 Task: In the  document opinion.html. Below name insert the link: 'www.quora.com' Insert Dropdown below the link: Review Status  'Select In progress'Insert Header and write  Ramsons. Change font style to  Caveat
Action: Mouse moved to (315, 405)
Screenshot: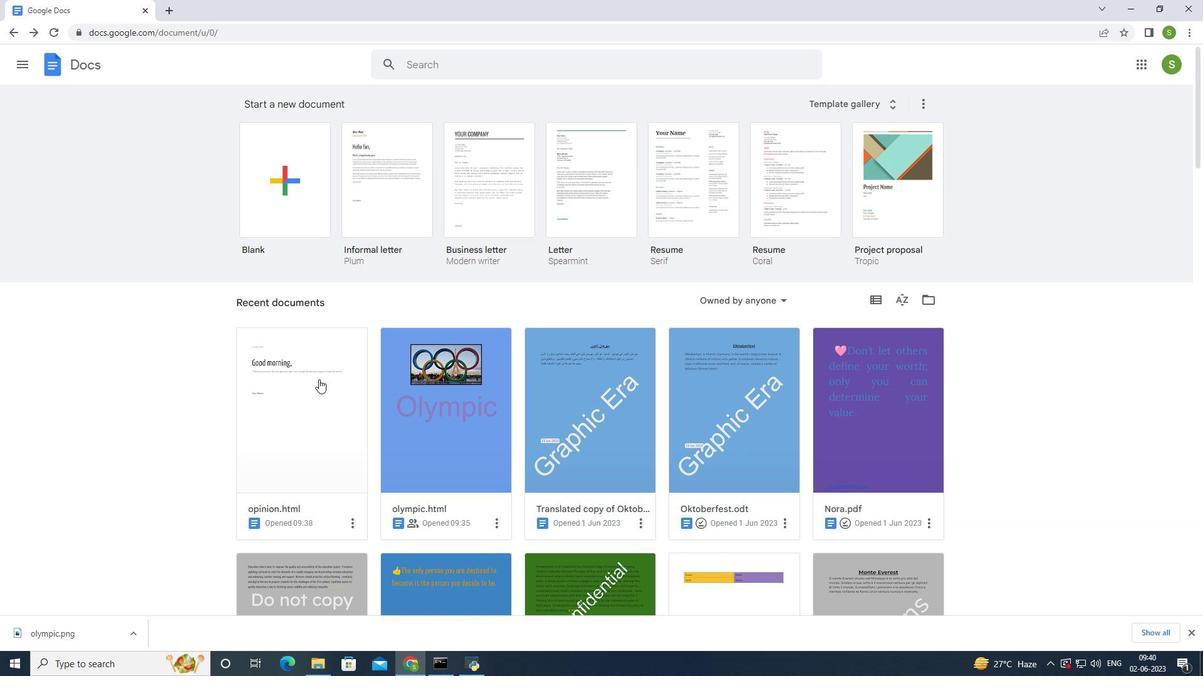 
Action: Mouse pressed left at (315, 405)
Screenshot: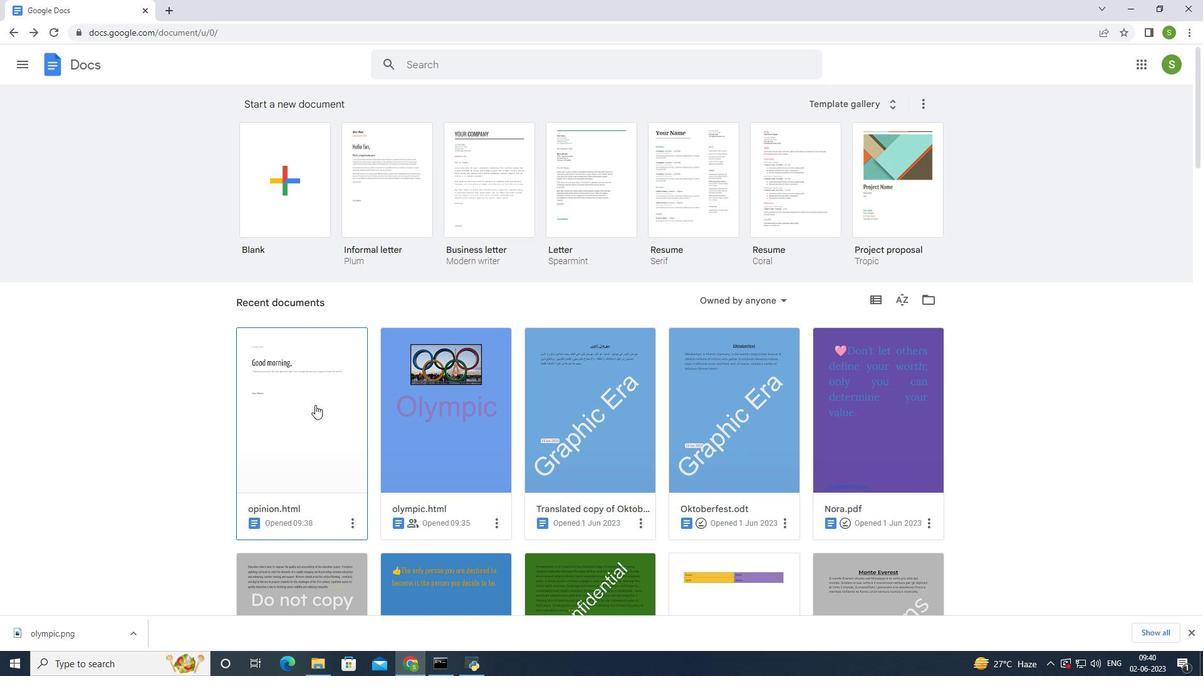 
Action: Mouse moved to (578, 330)
Screenshot: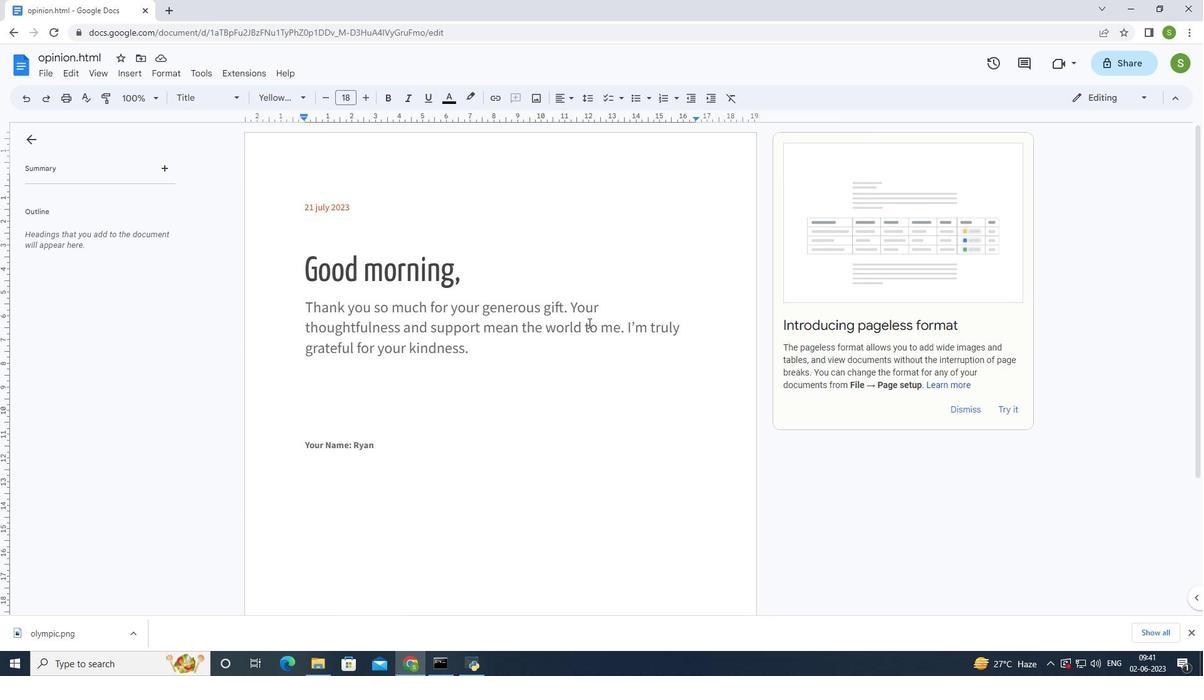 
Action: Mouse scrolled (578, 330) with delta (0, 0)
Screenshot: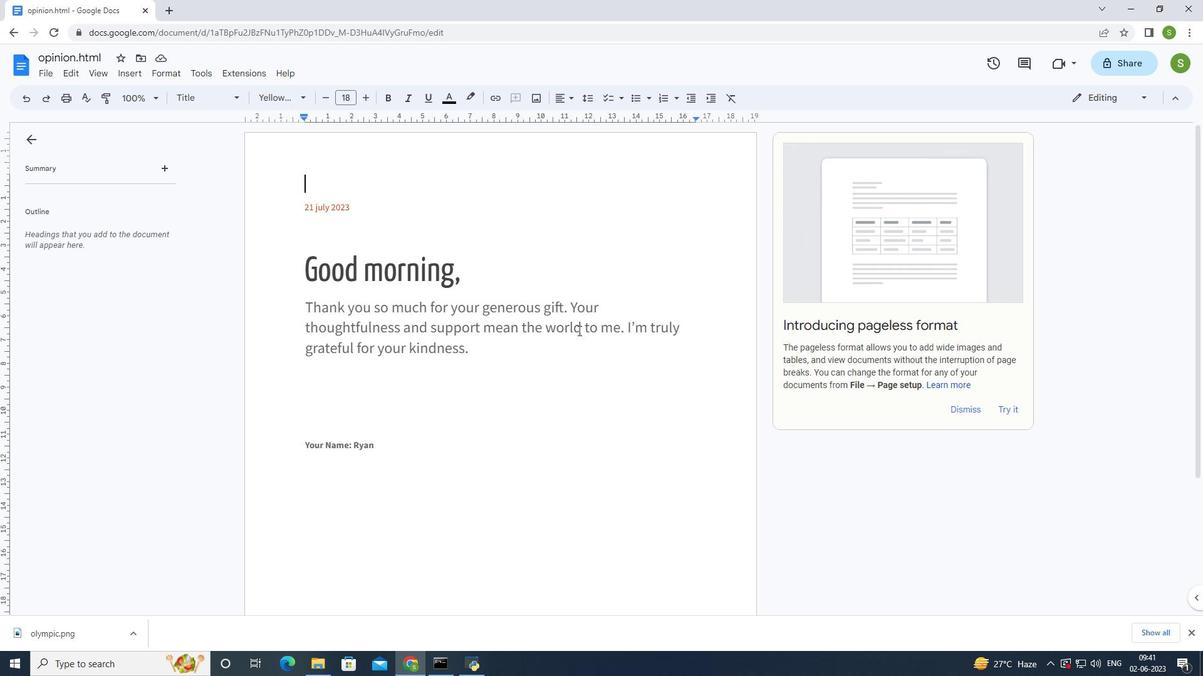 
Action: Mouse scrolled (578, 330) with delta (0, 0)
Screenshot: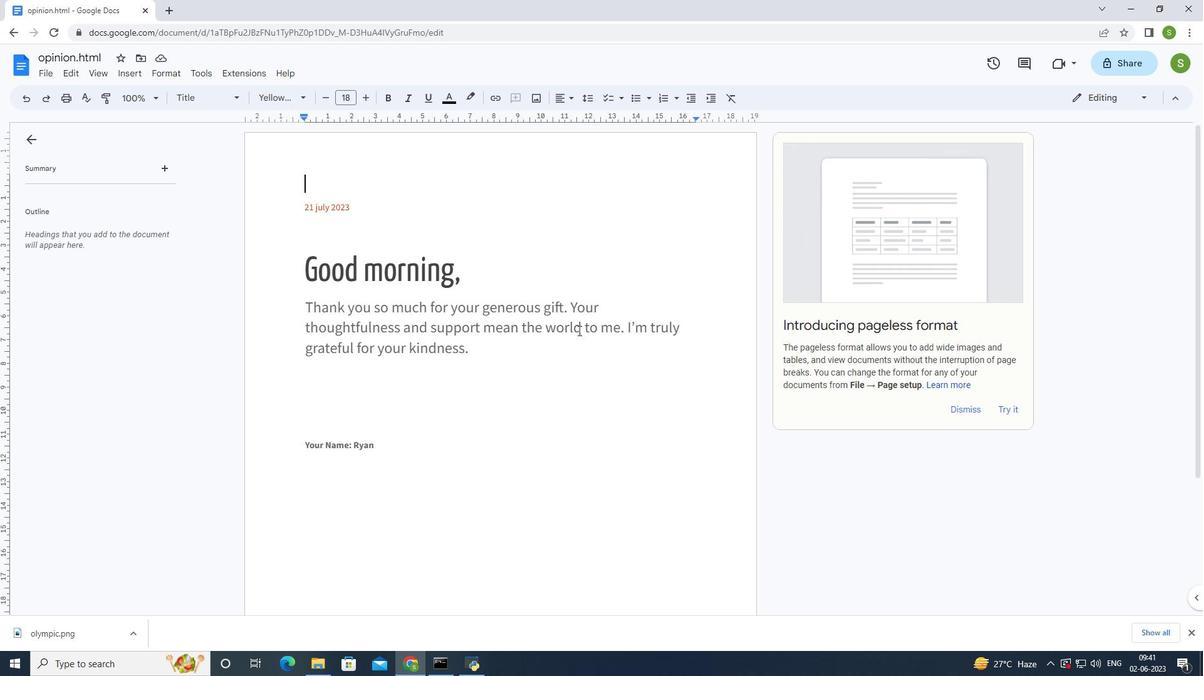 
Action: Mouse moved to (575, 332)
Screenshot: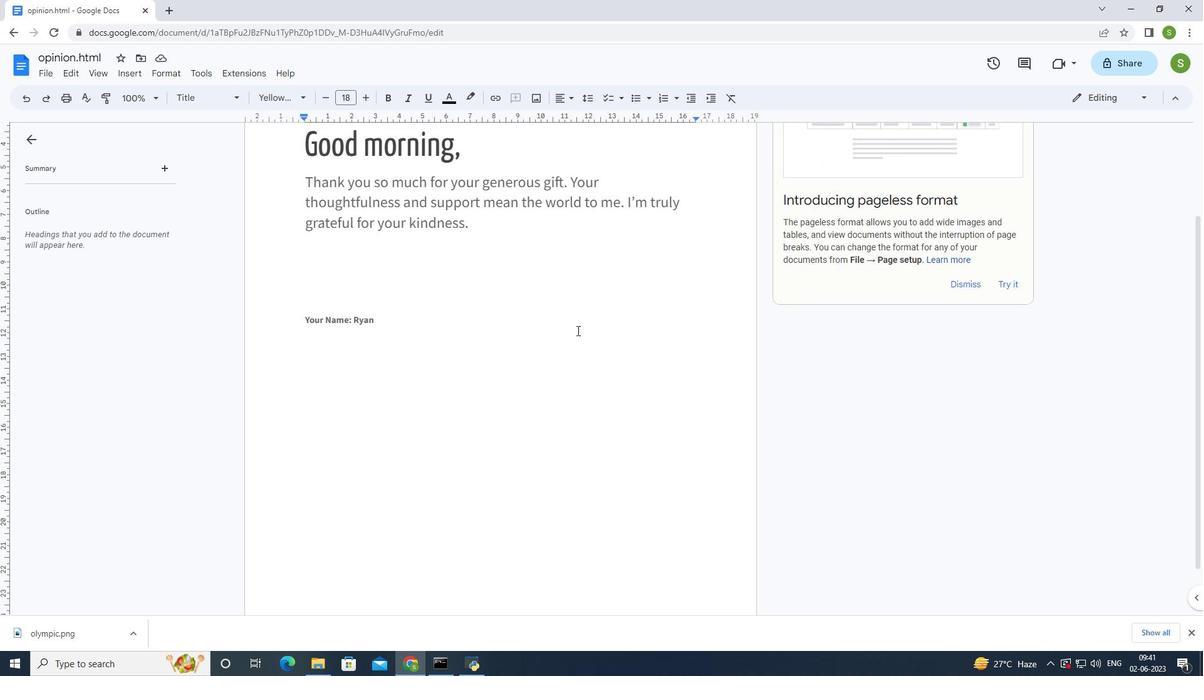 
Action: Mouse scrolled (575, 332) with delta (0, 0)
Screenshot: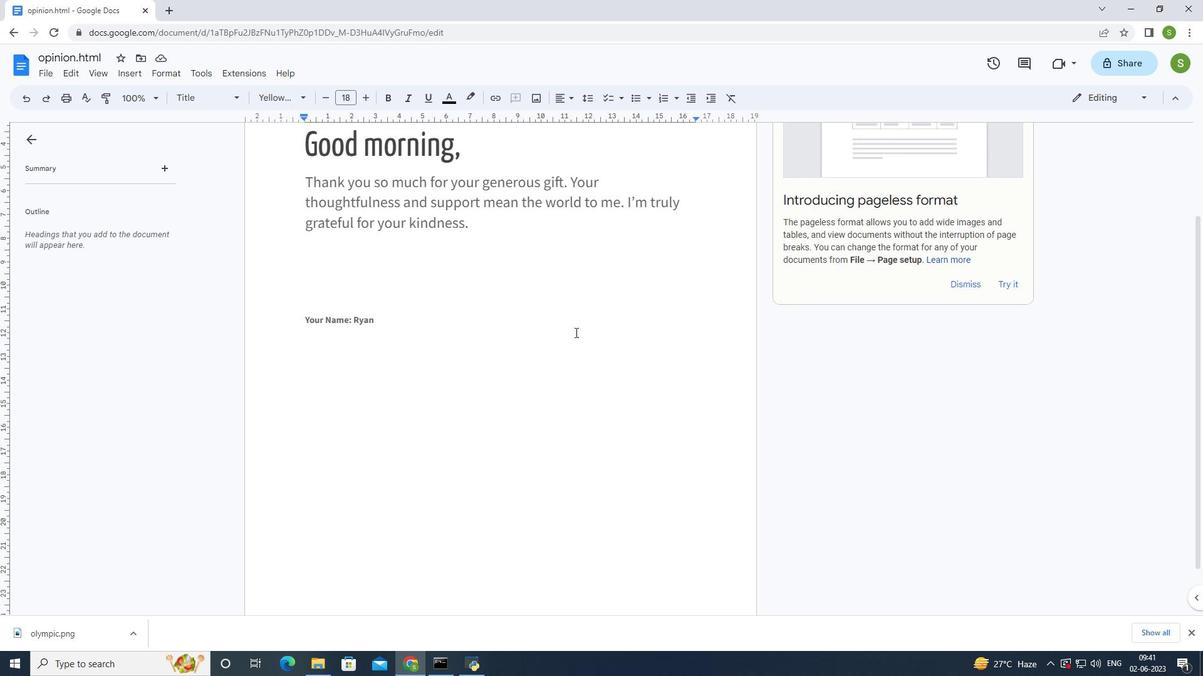 
Action: Mouse moved to (575, 332)
Screenshot: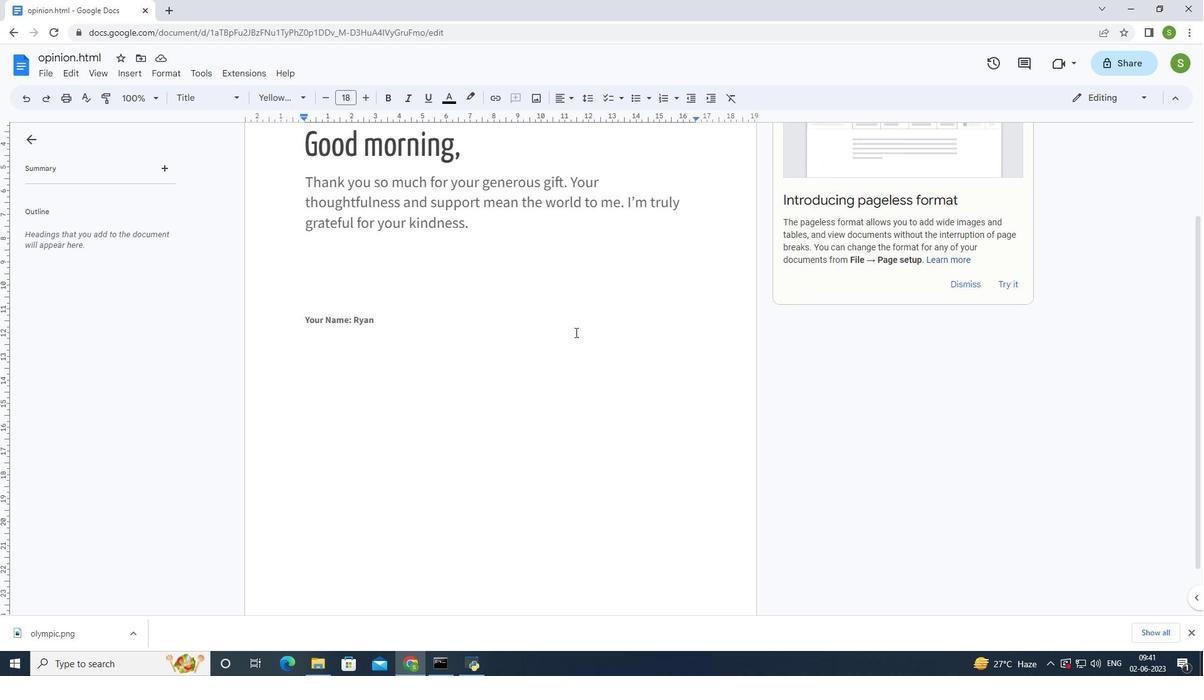 
Action: Mouse scrolled (575, 332) with delta (0, 0)
Screenshot: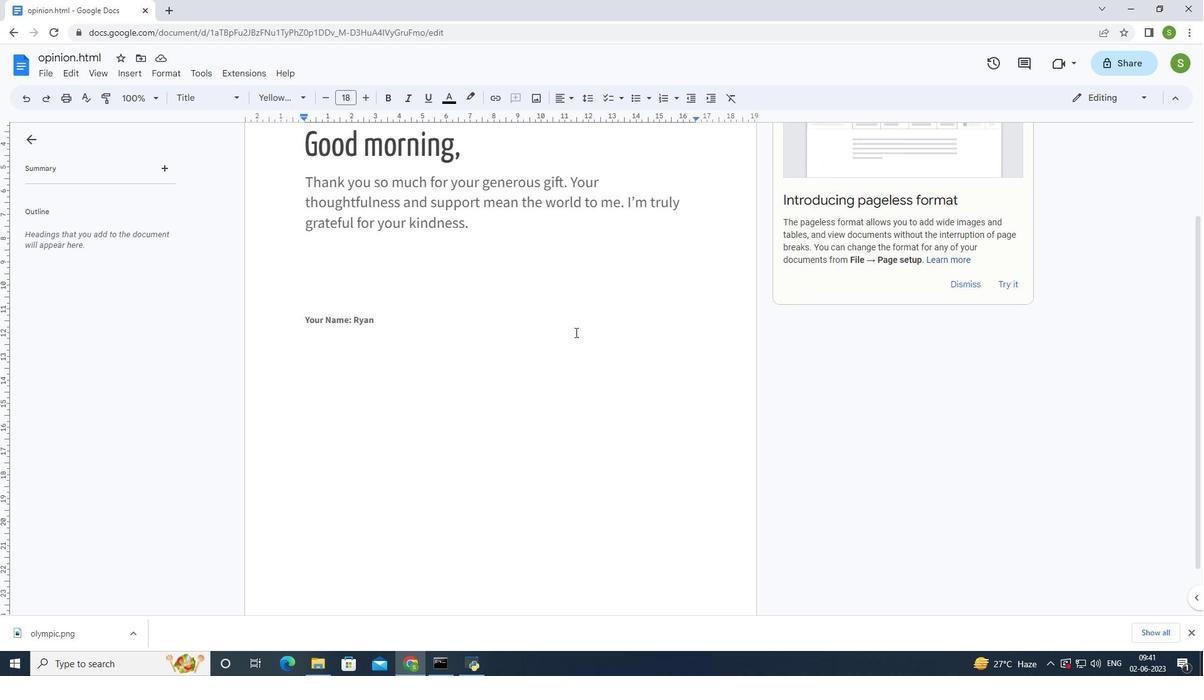 
Action: Mouse scrolled (575, 332) with delta (0, 0)
Screenshot: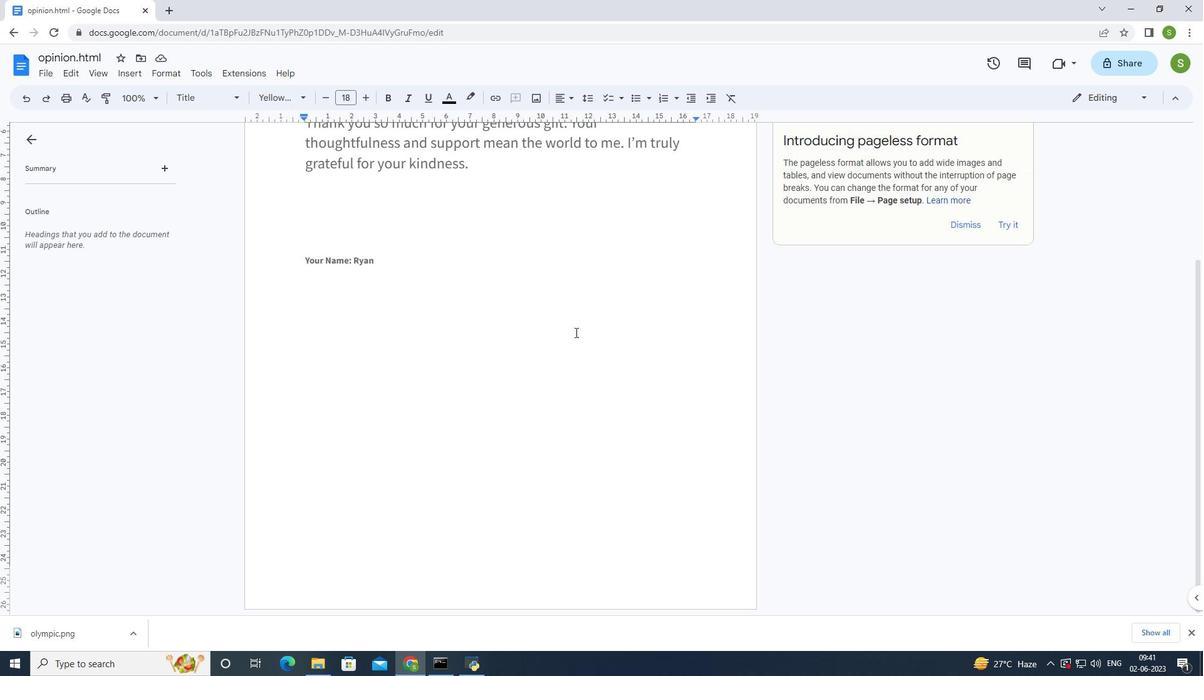 
Action: Mouse moved to (575, 332)
Screenshot: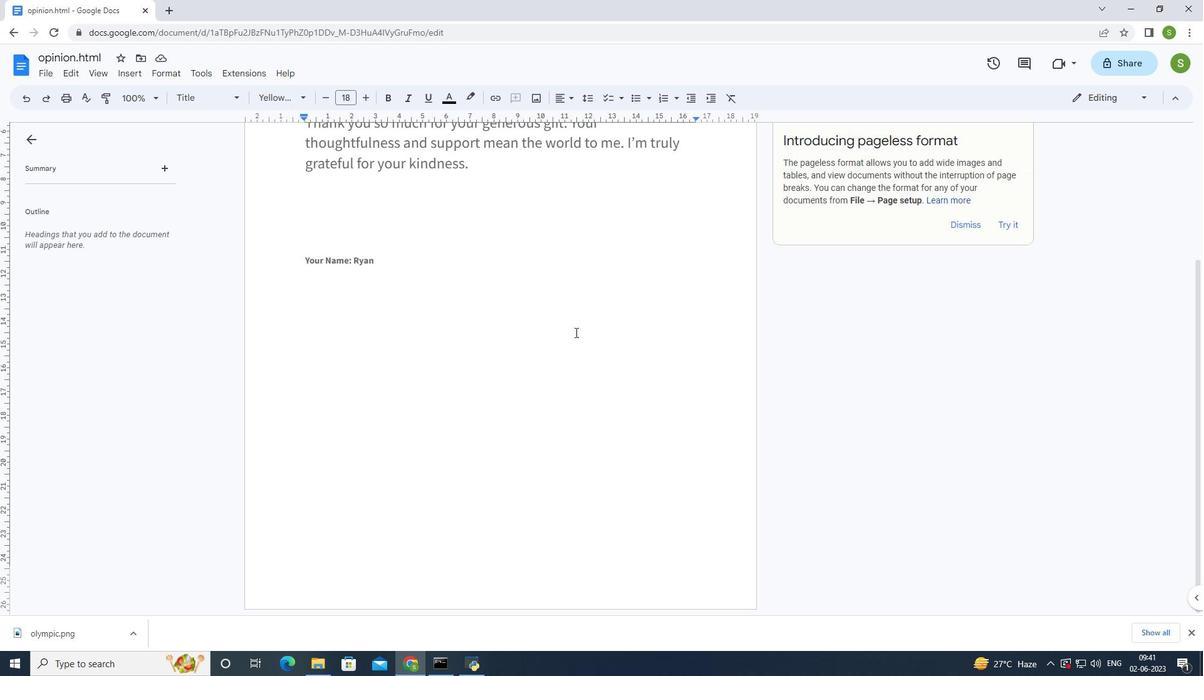 
Action: Mouse scrolled (575, 332) with delta (0, 0)
Screenshot: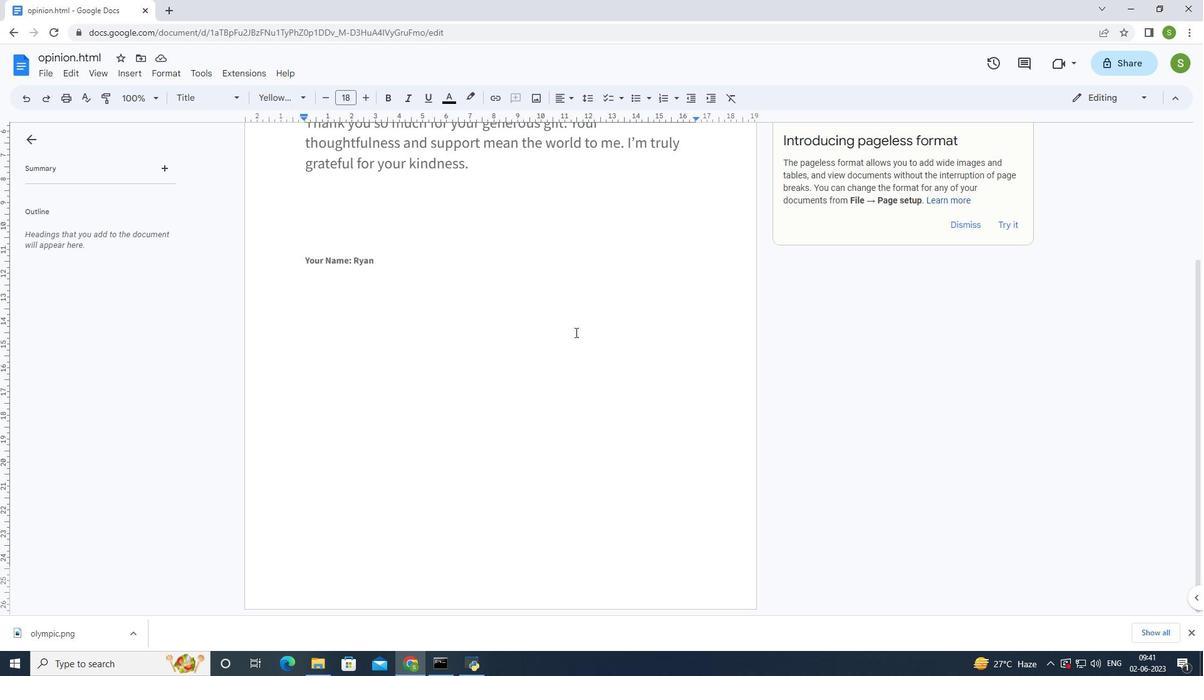 
Action: Mouse scrolled (575, 332) with delta (0, 0)
Screenshot: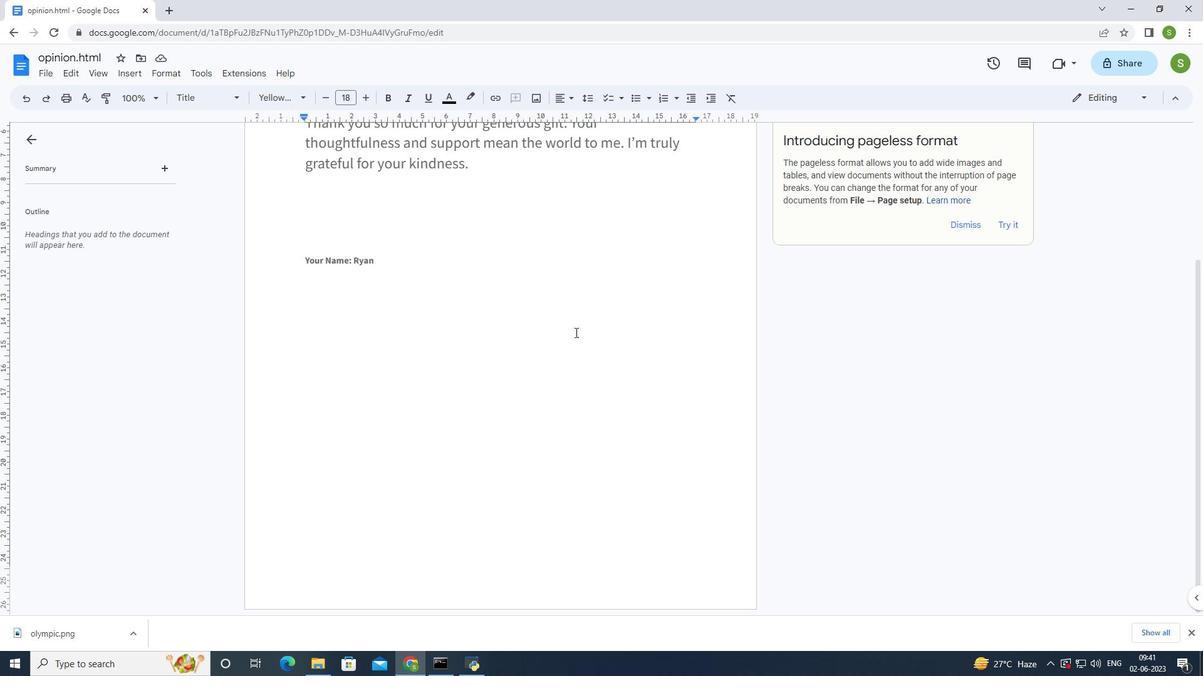 
Action: Mouse scrolled (575, 332) with delta (0, 0)
Screenshot: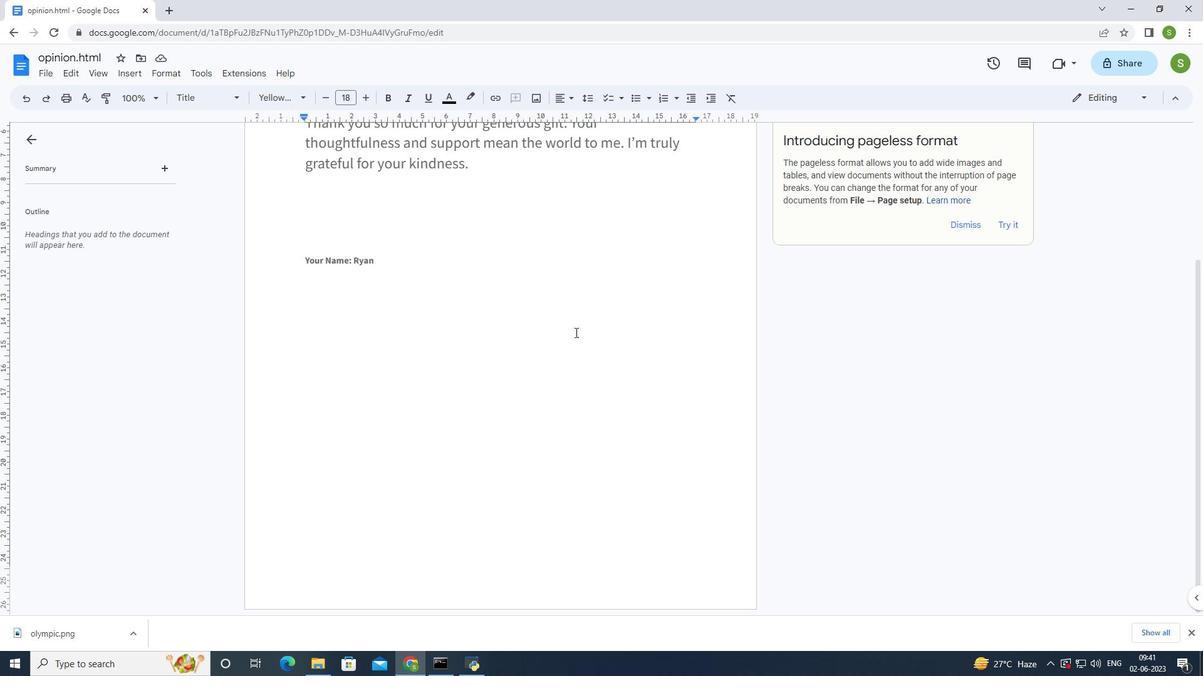 
Action: Mouse moved to (401, 252)
Screenshot: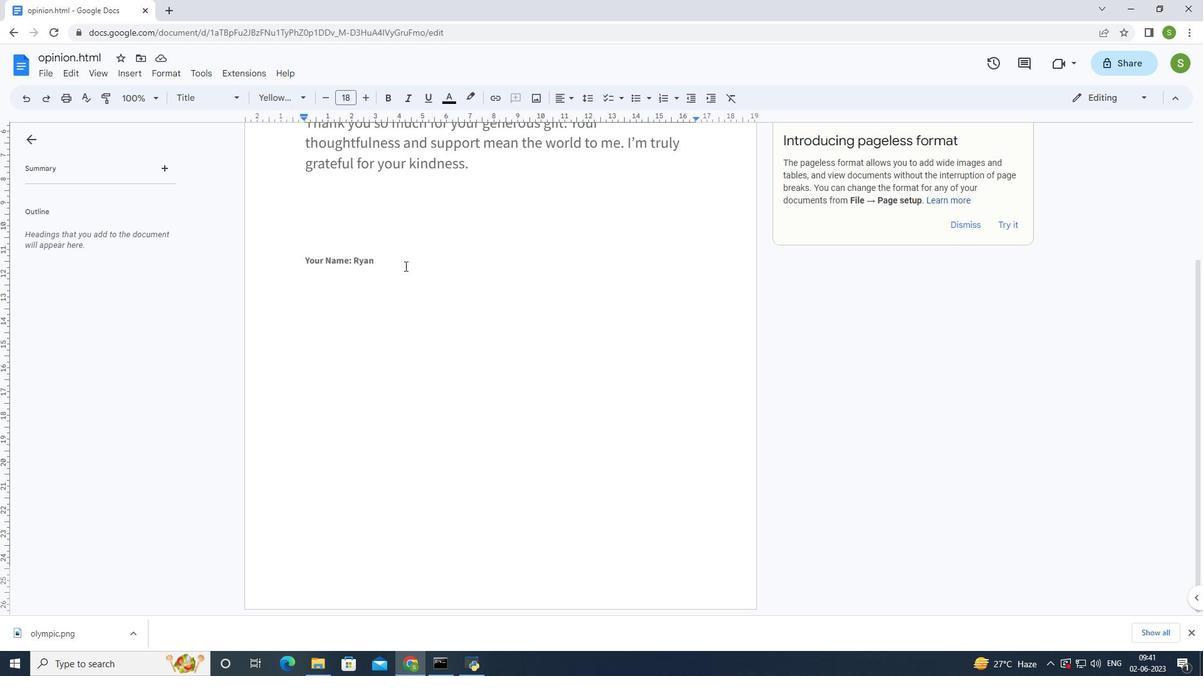 
Action: Mouse pressed left at (401, 252)
Screenshot: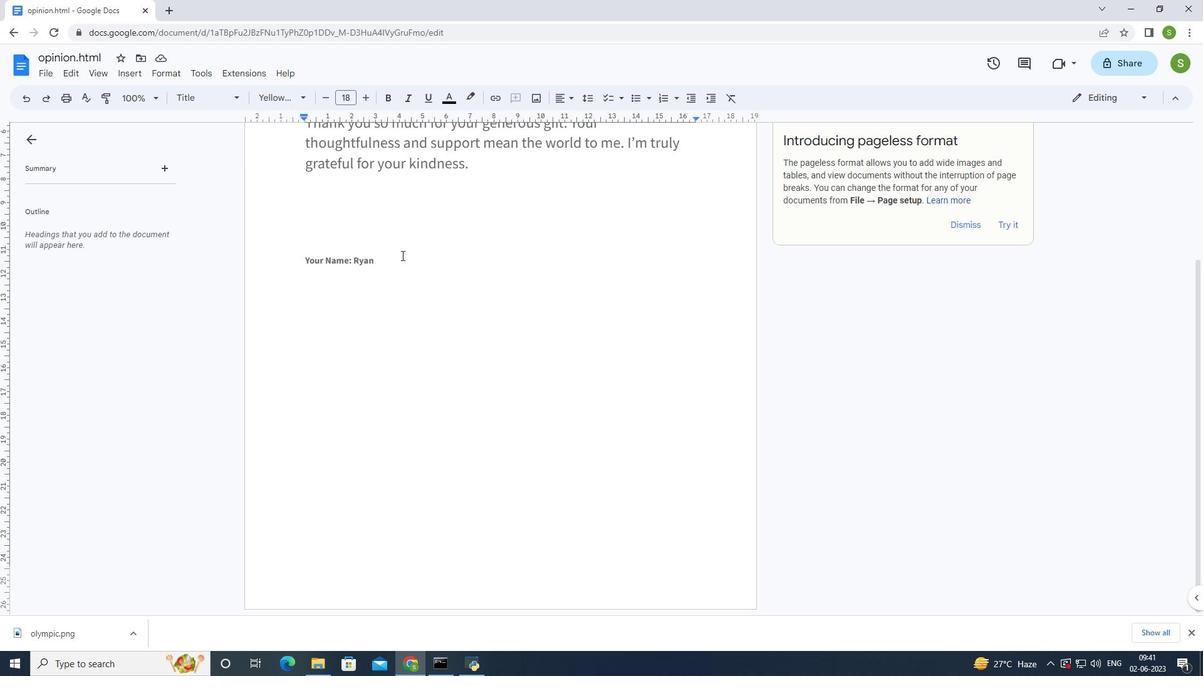 
Action: Mouse moved to (422, 269)
Screenshot: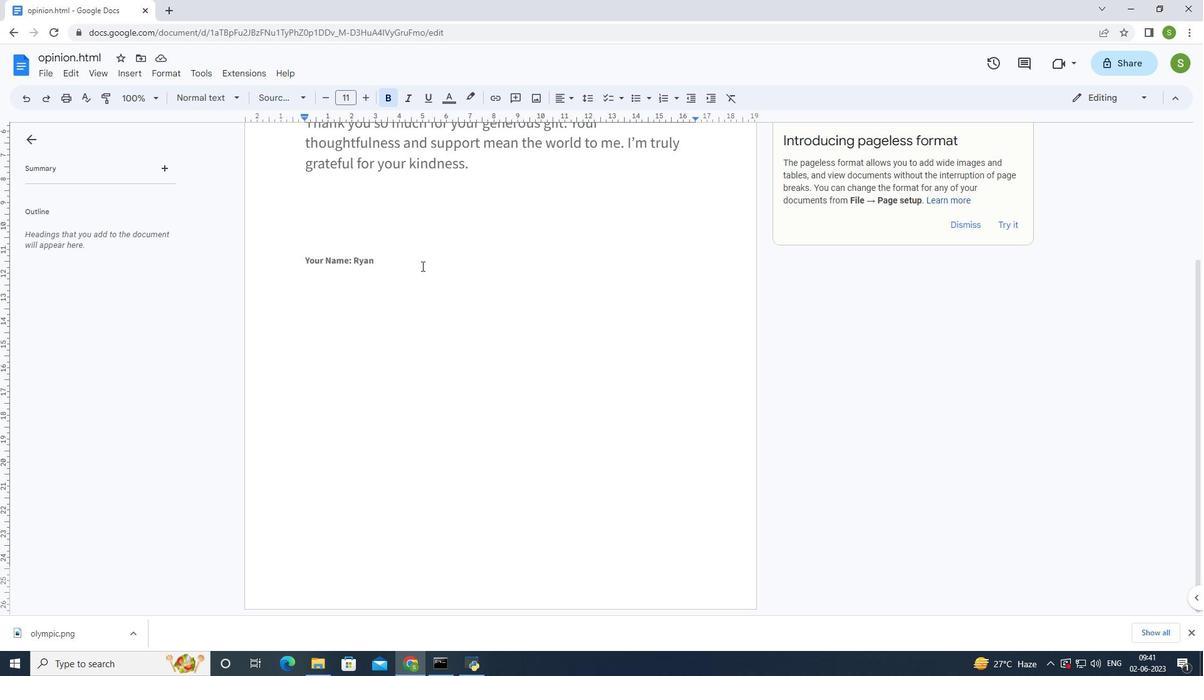 
Action: Key pressed <Key.enter>
Screenshot: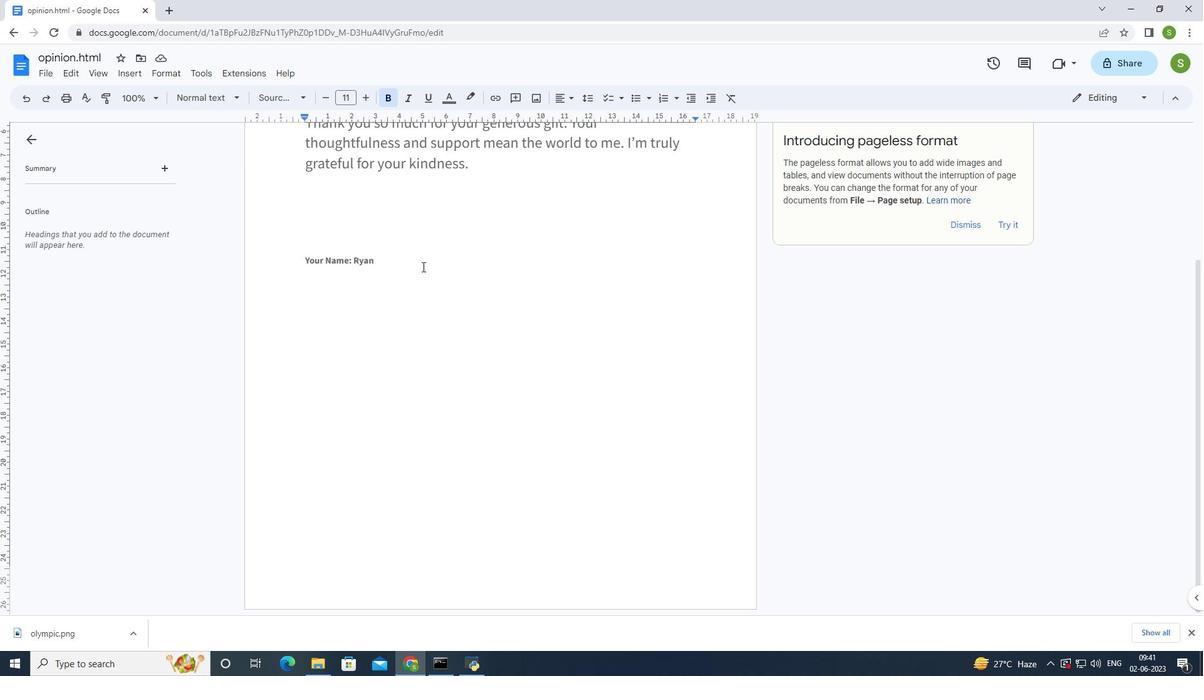 
Action: Mouse moved to (490, 92)
Screenshot: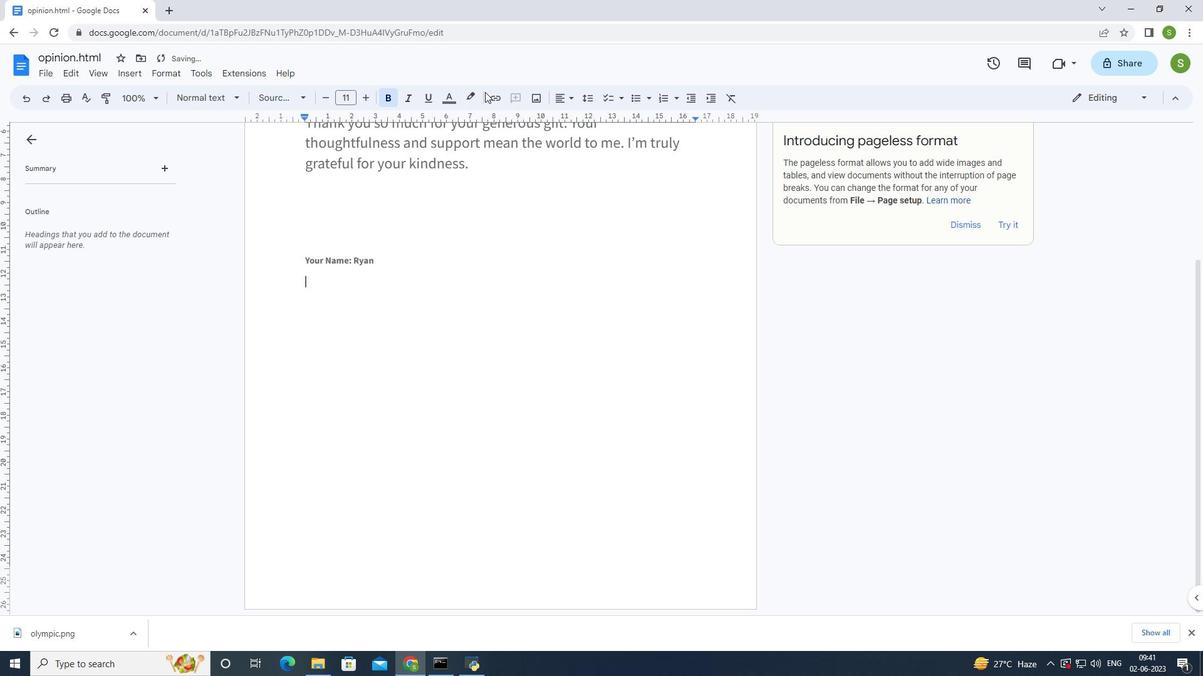 
Action: Mouse pressed left at (490, 92)
Screenshot: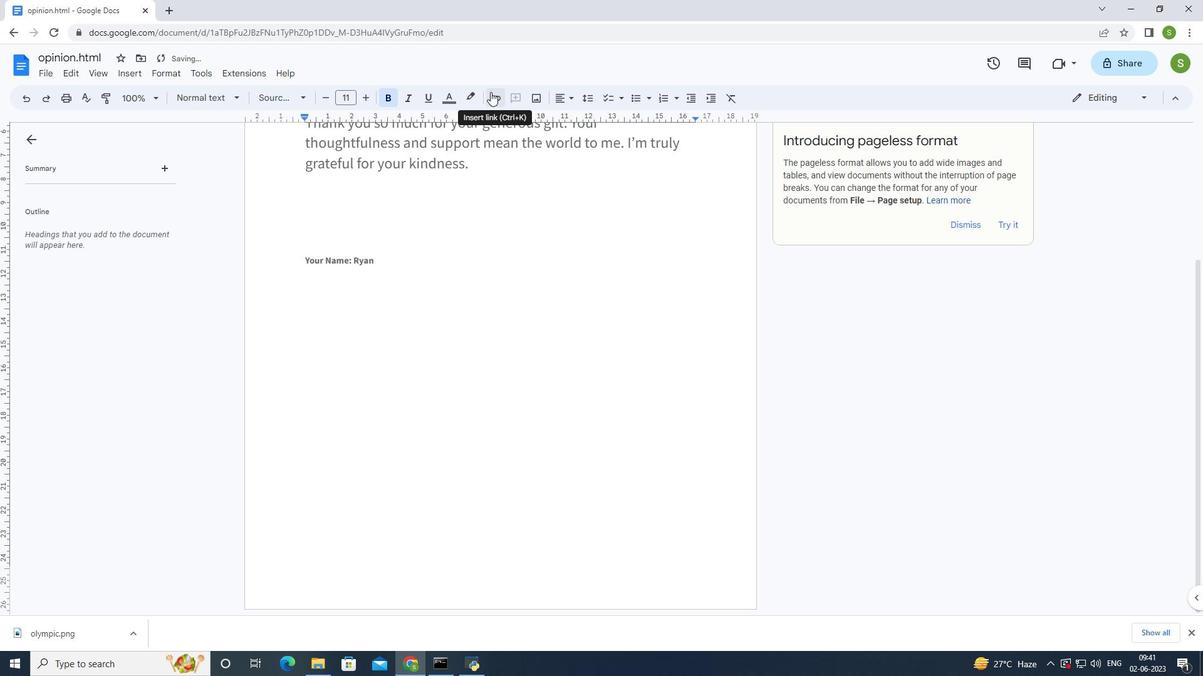 
Action: Mouse moved to (394, 339)
Screenshot: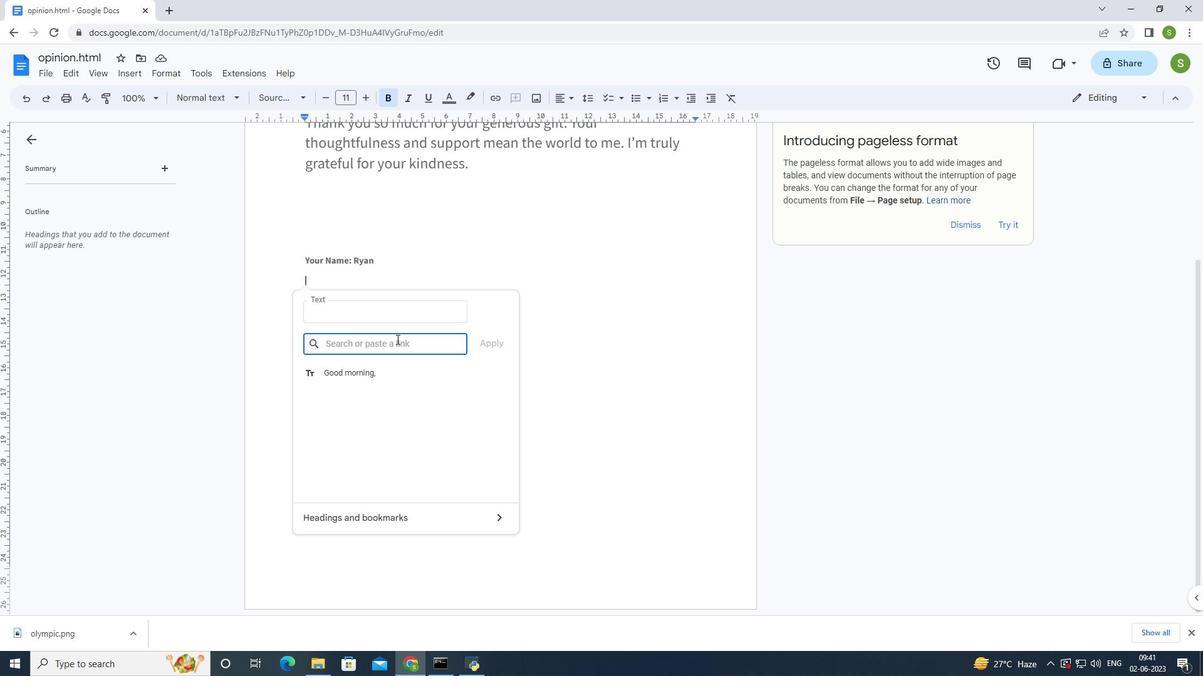 
Action: Key pressed www
Screenshot: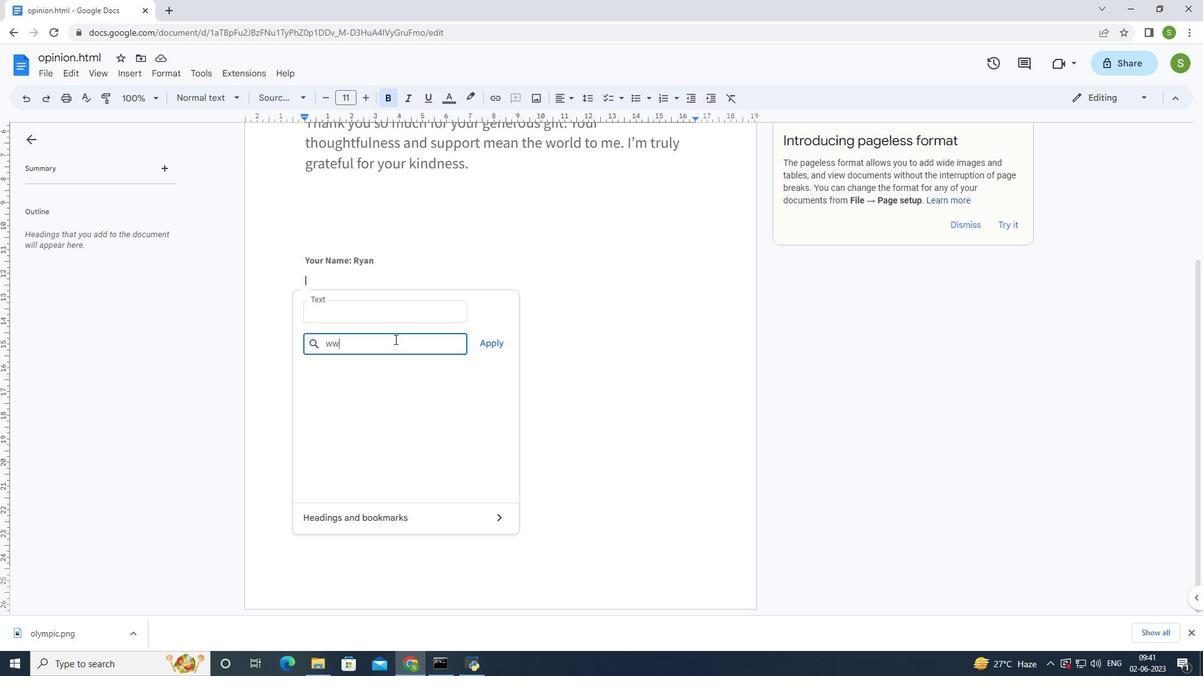 
Action: Mouse moved to (394, 334)
Screenshot: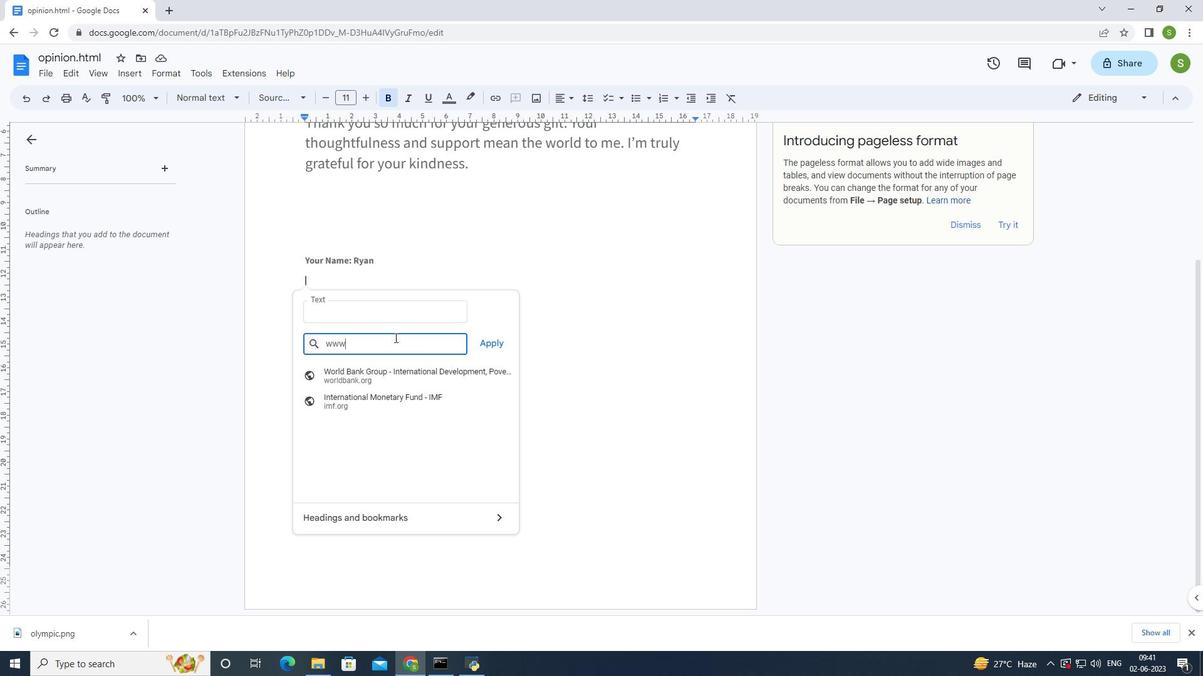 
Action: Key pressed .
Screenshot: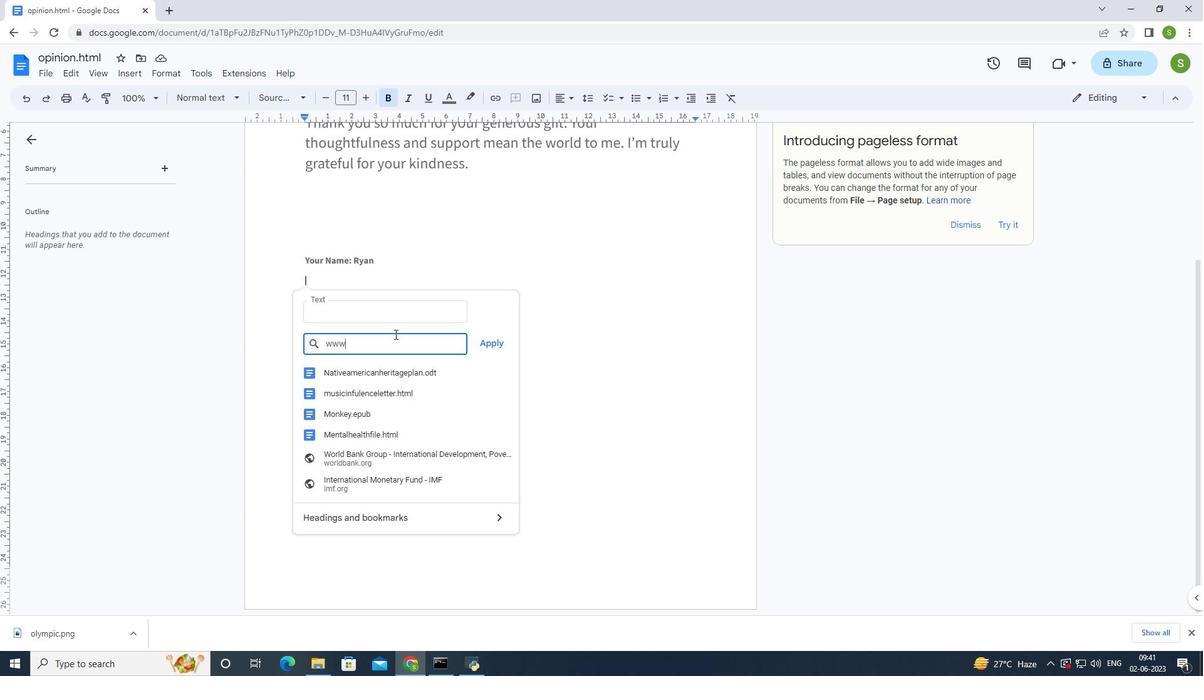 
Action: Mouse moved to (394, 330)
Screenshot: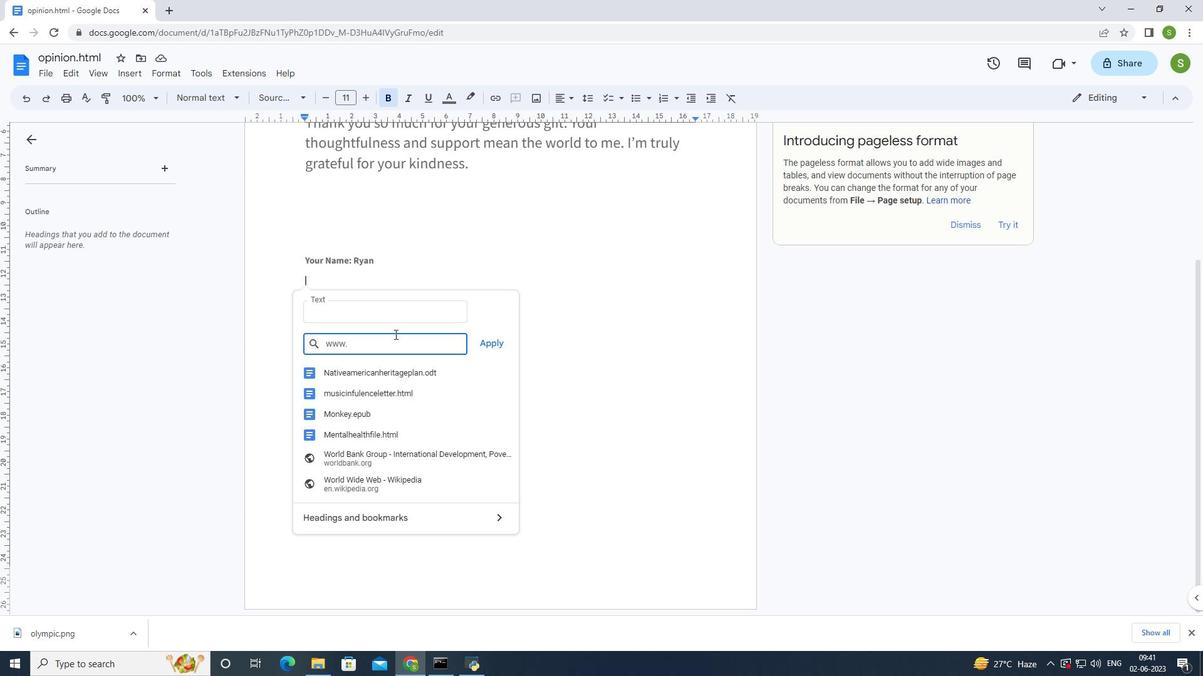 
Action: Key pressed q
Screenshot: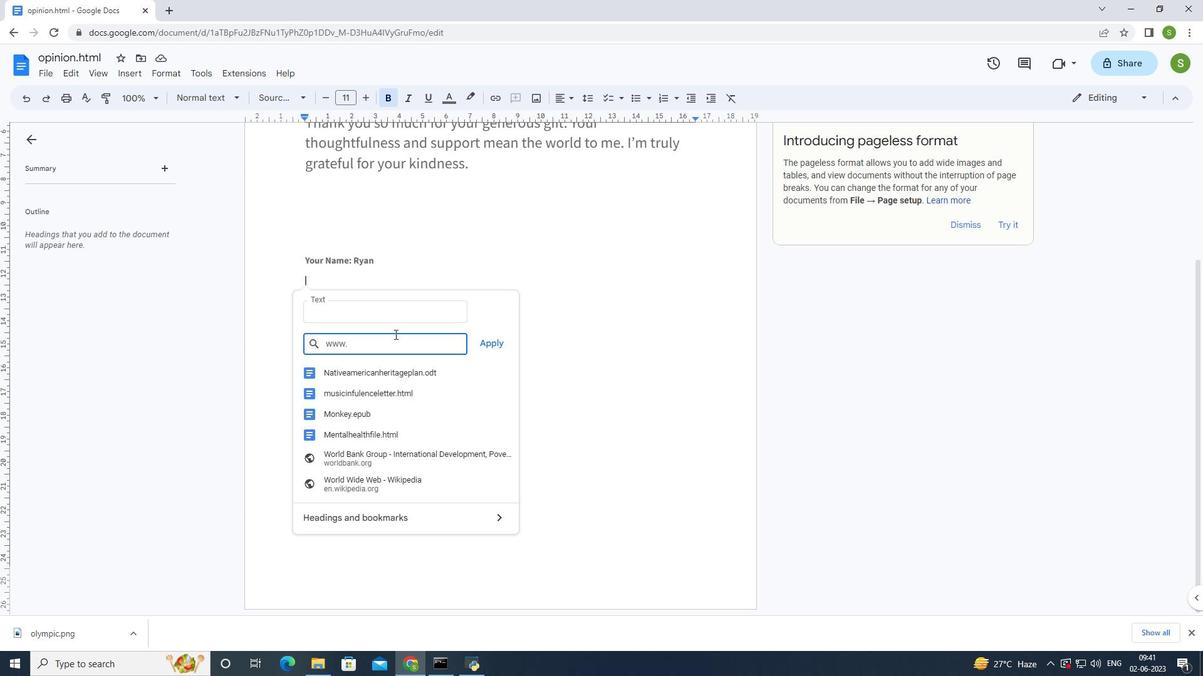 
Action: Mouse moved to (435, 307)
Screenshot: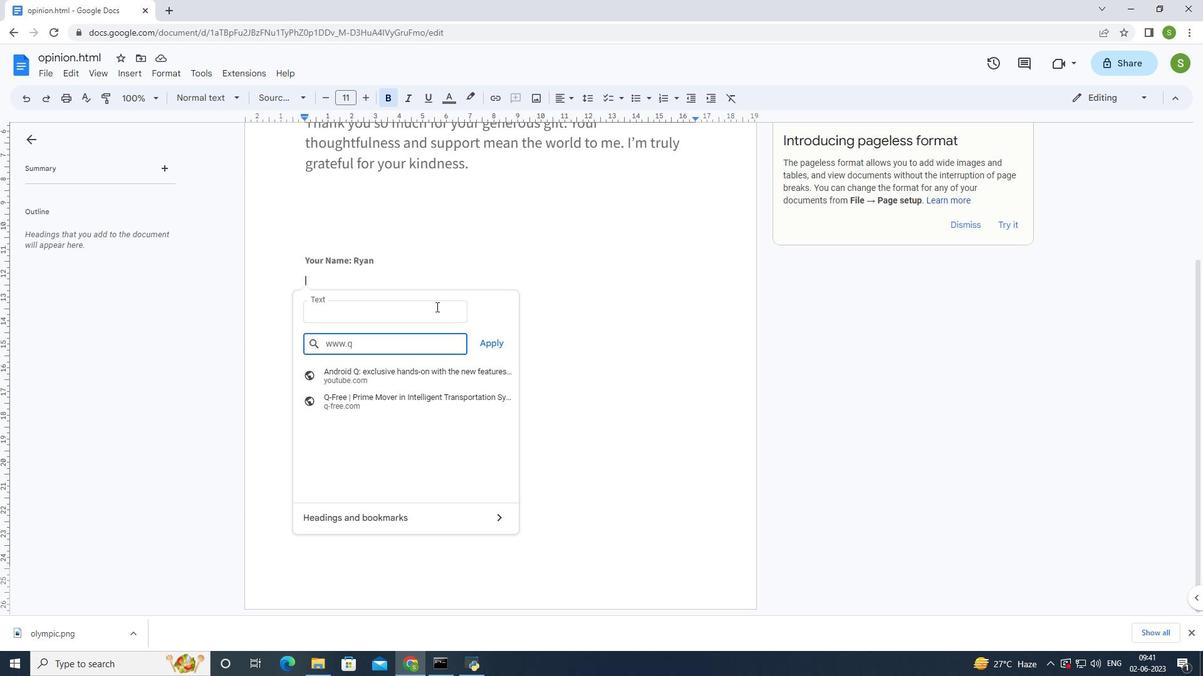 
Action: Key pressed u
Screenshot: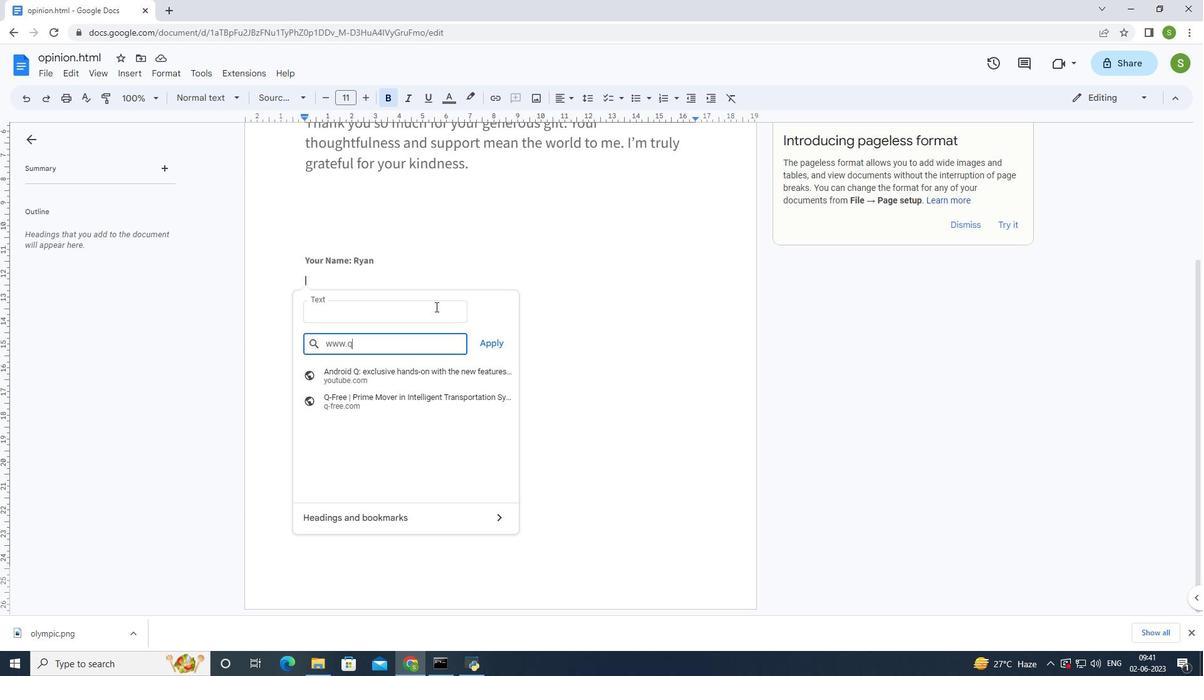 
Action: Mouse moved to (432, 312)
Screenshot: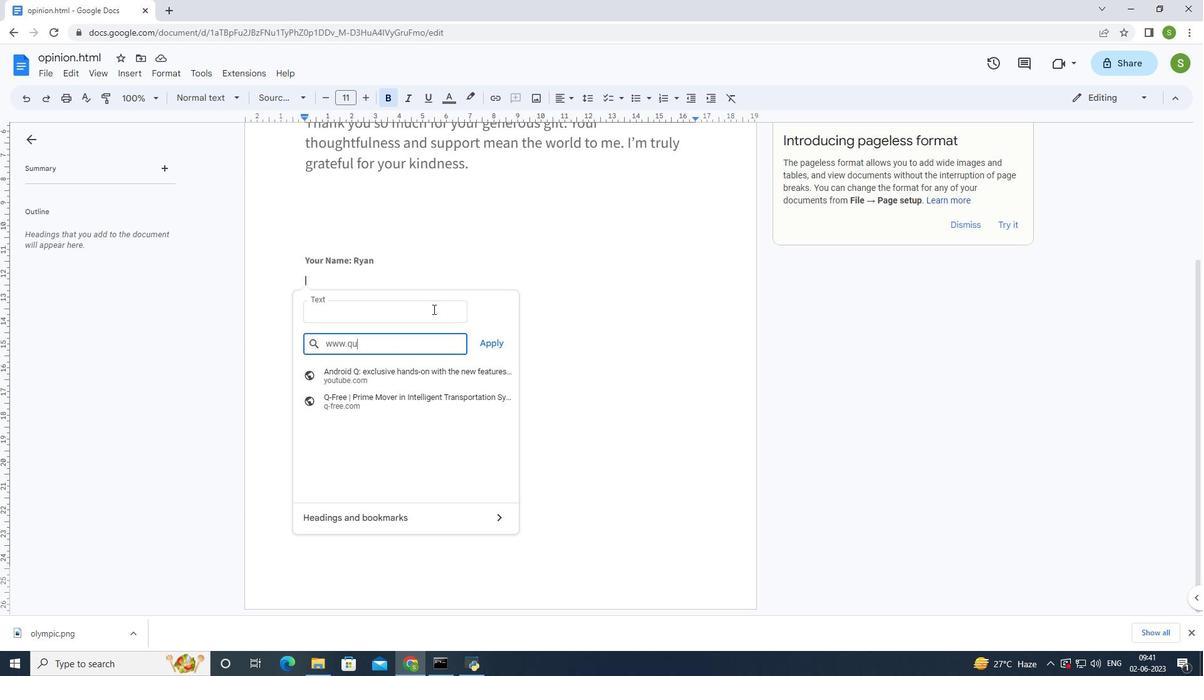 
Action: Key pressed o
Screenshot: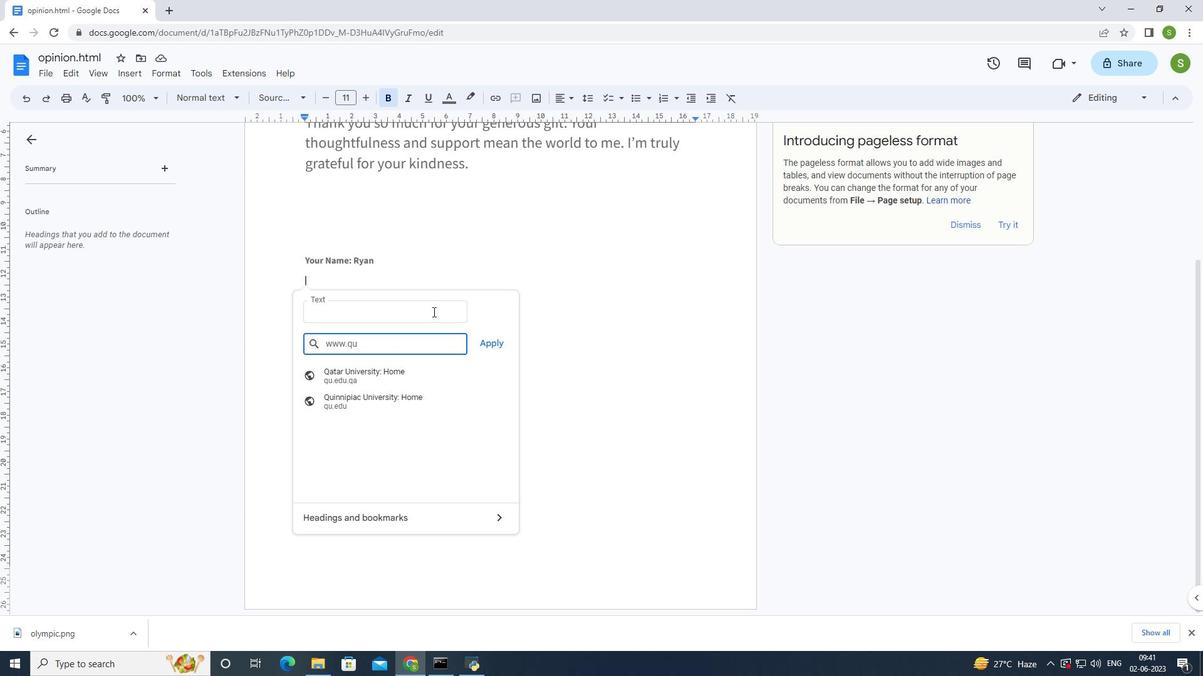 
Action: Mouse moved to (430, 313)
Screenshot: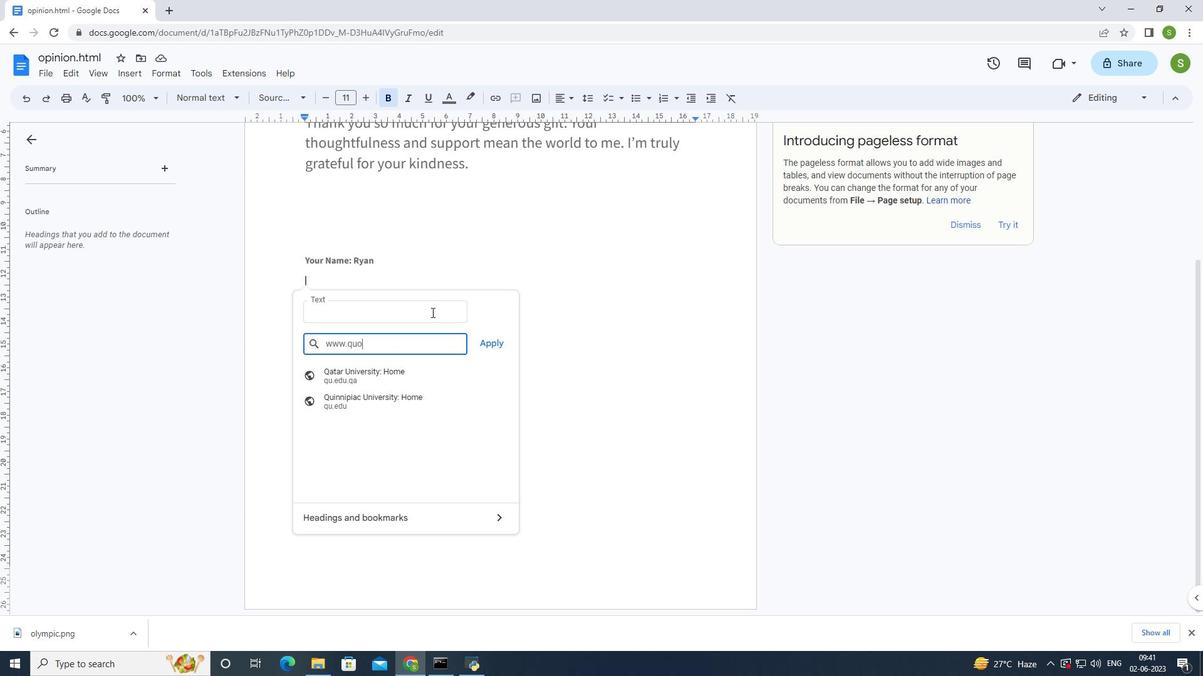 
Action: Key pressed ra
Screenshot: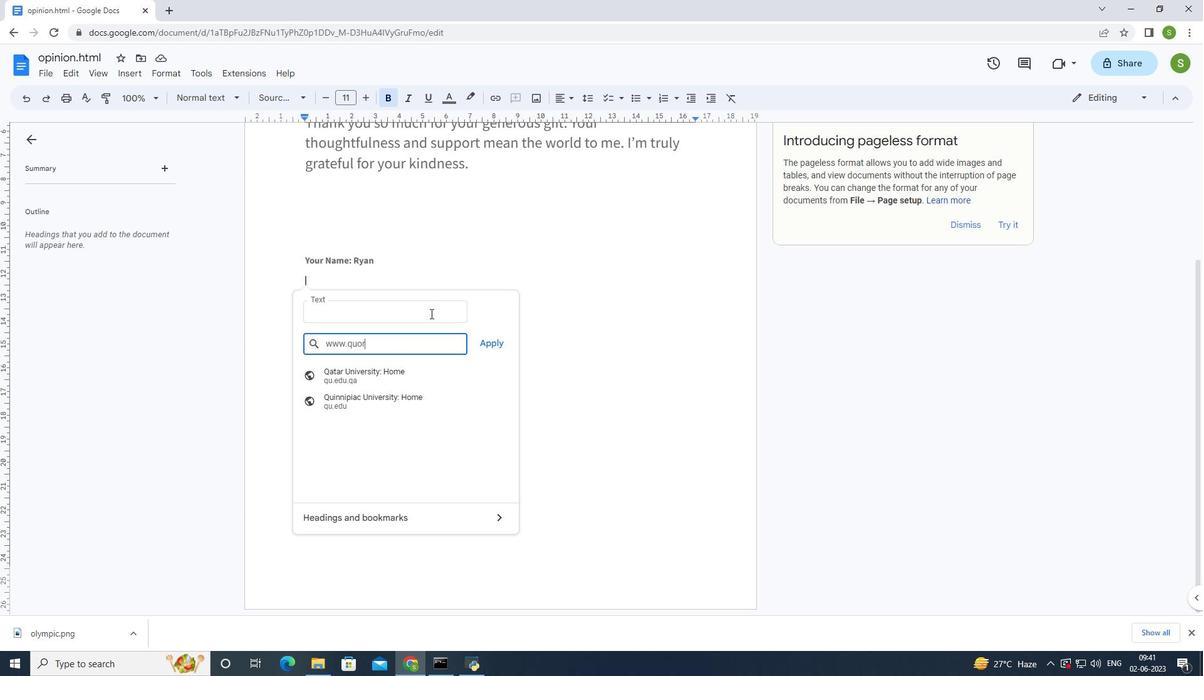 
Action: Mouse moved to (429, 311)
Screenshot: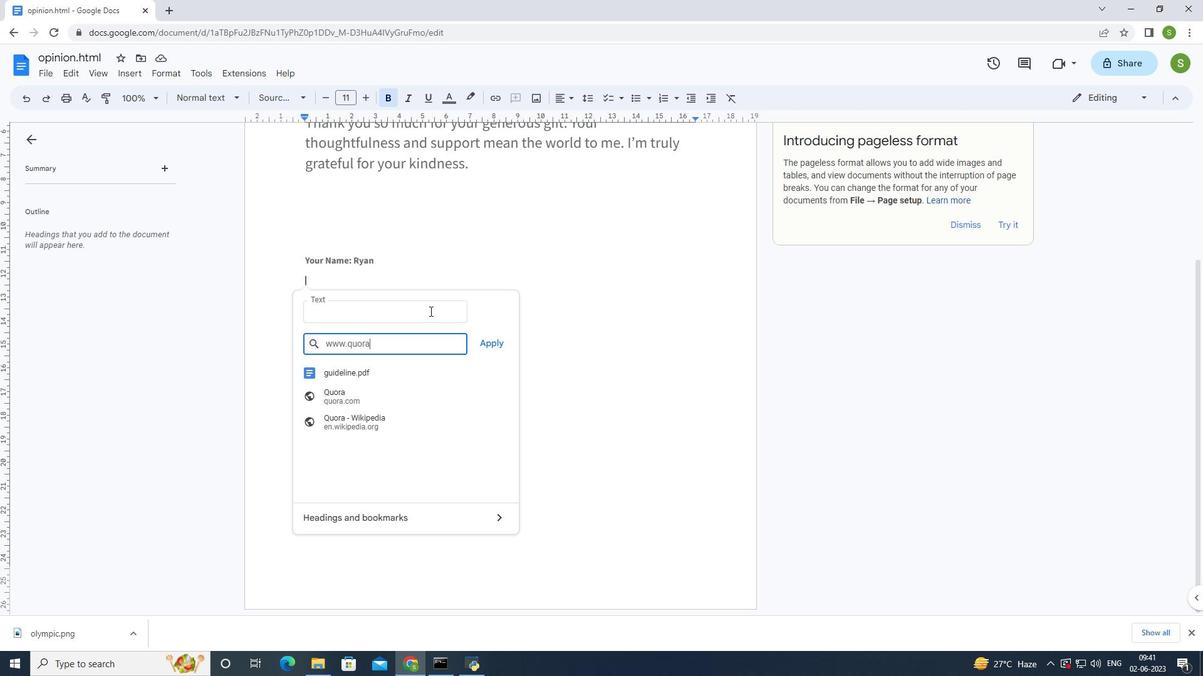 
Action: Key pressed .c
Screenshot: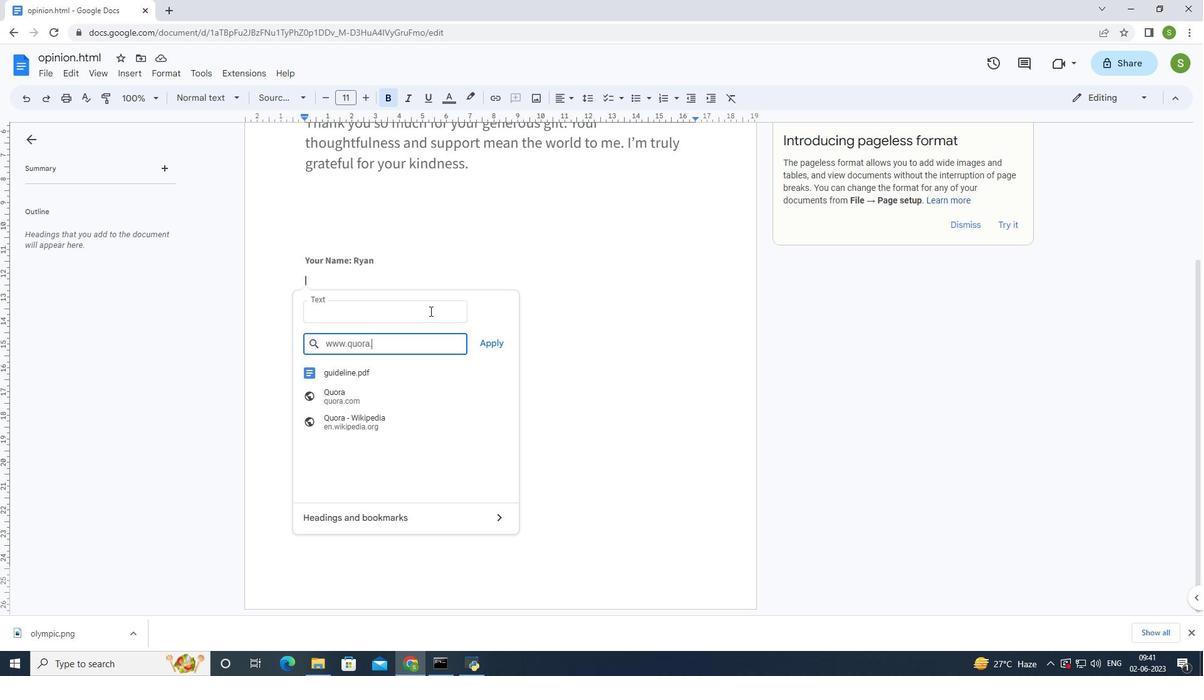 
Action: Mouse moved to (429, 311)
Screenshot: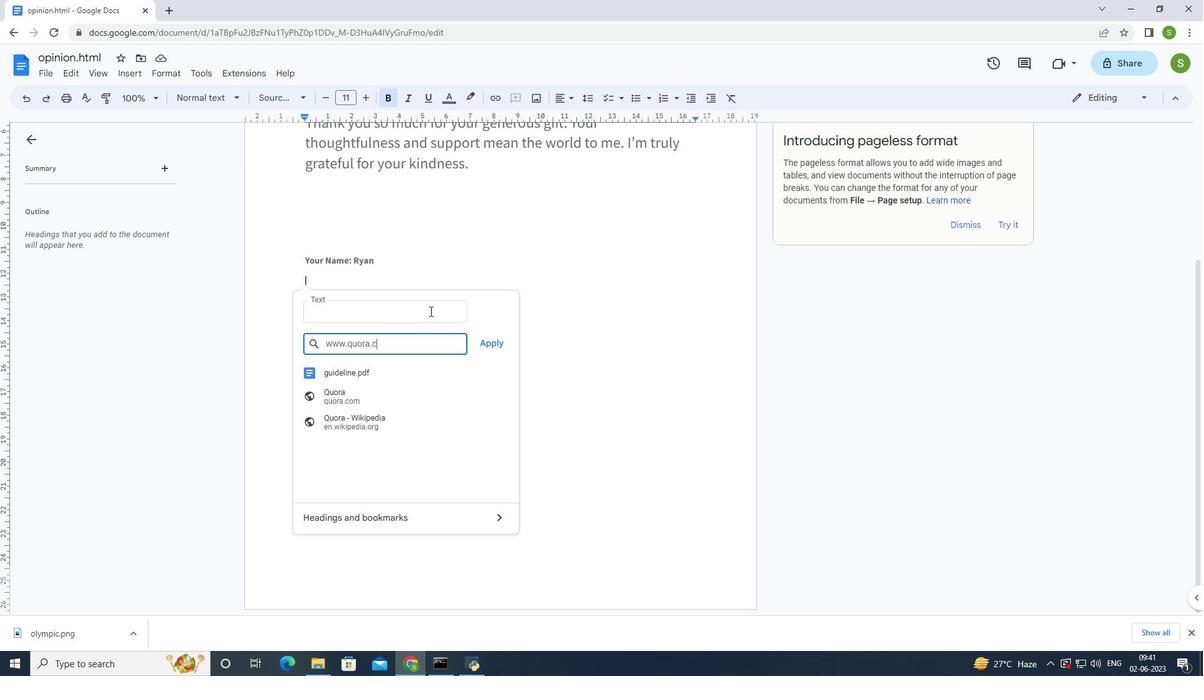 
Action: Key pressed o
Screenshot: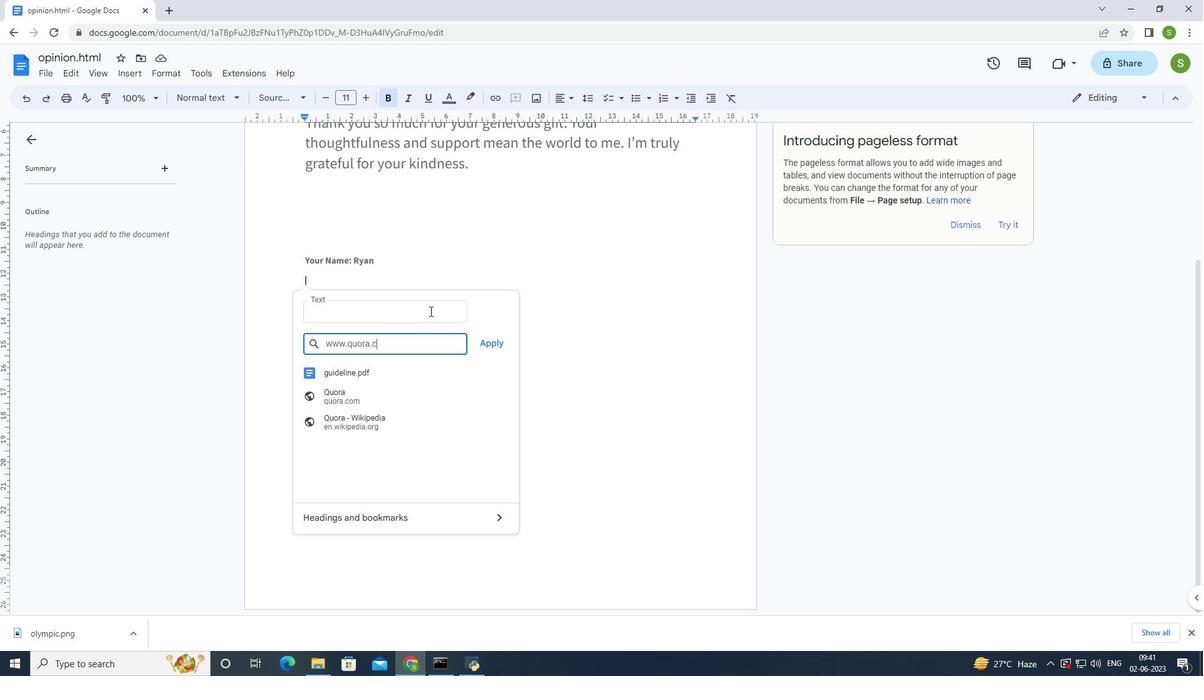 
Action: Mouse moved to (428, 313)
Screenshot: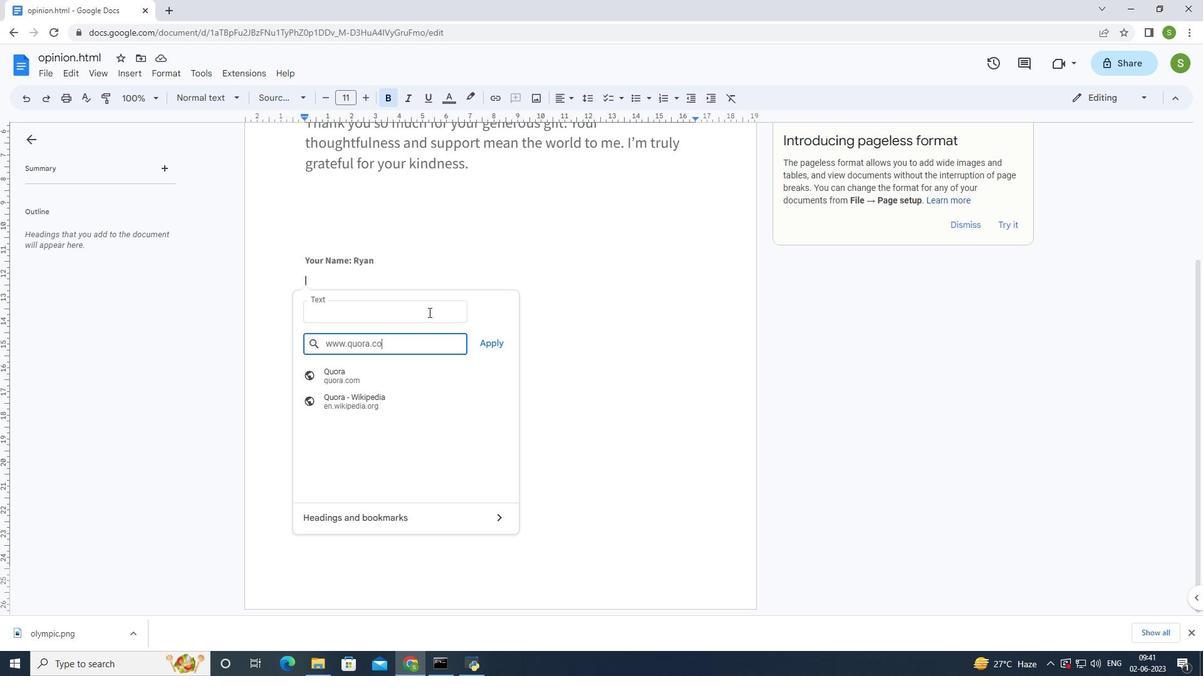 
Action: Key pressed m
Screenshot: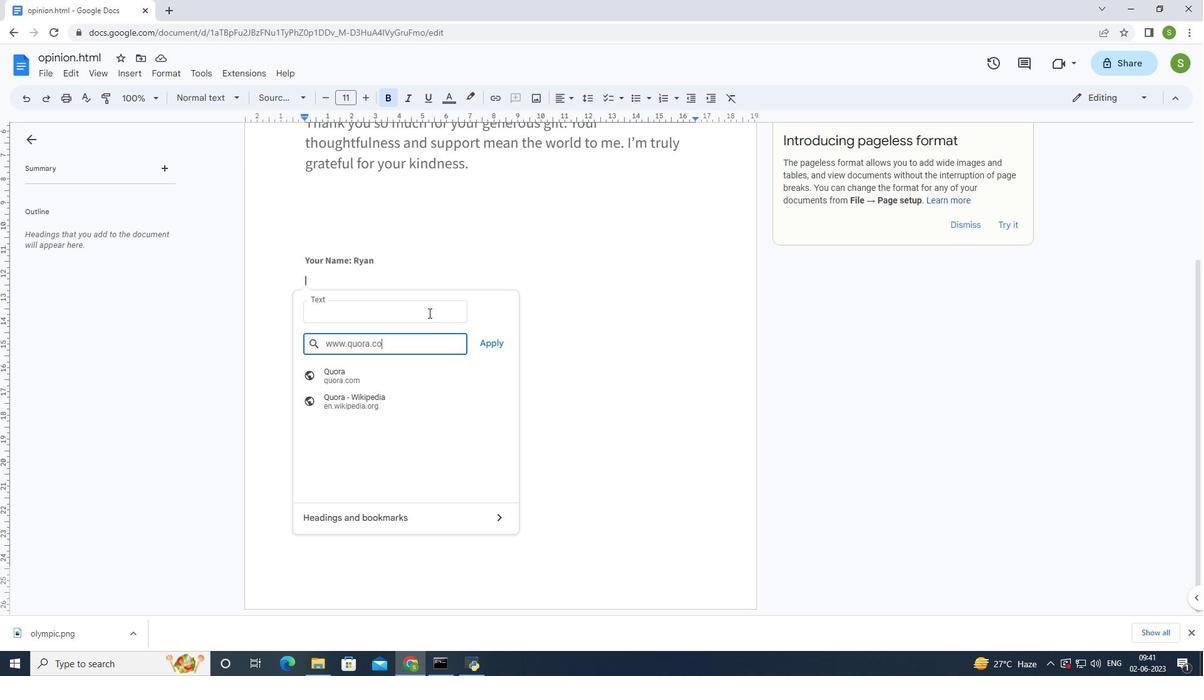 
Action: Mouse moved to (488, 347)
Screenshot: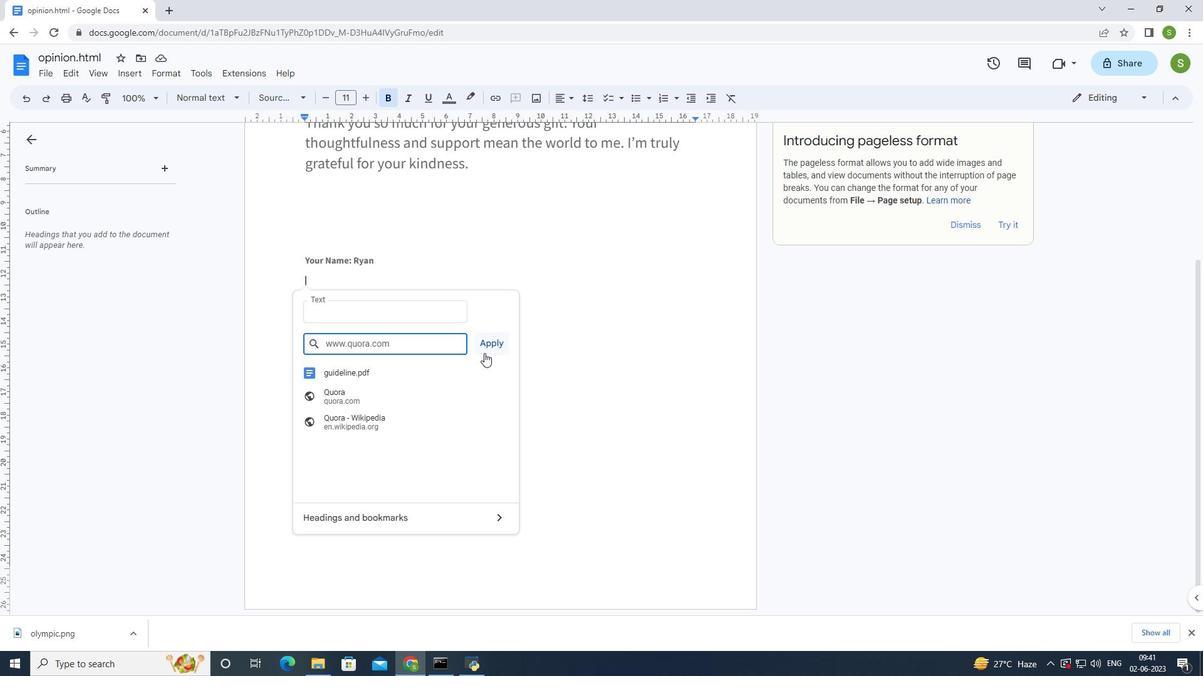 
Action: Mouse pressed left at (488, 347)
Screenshot: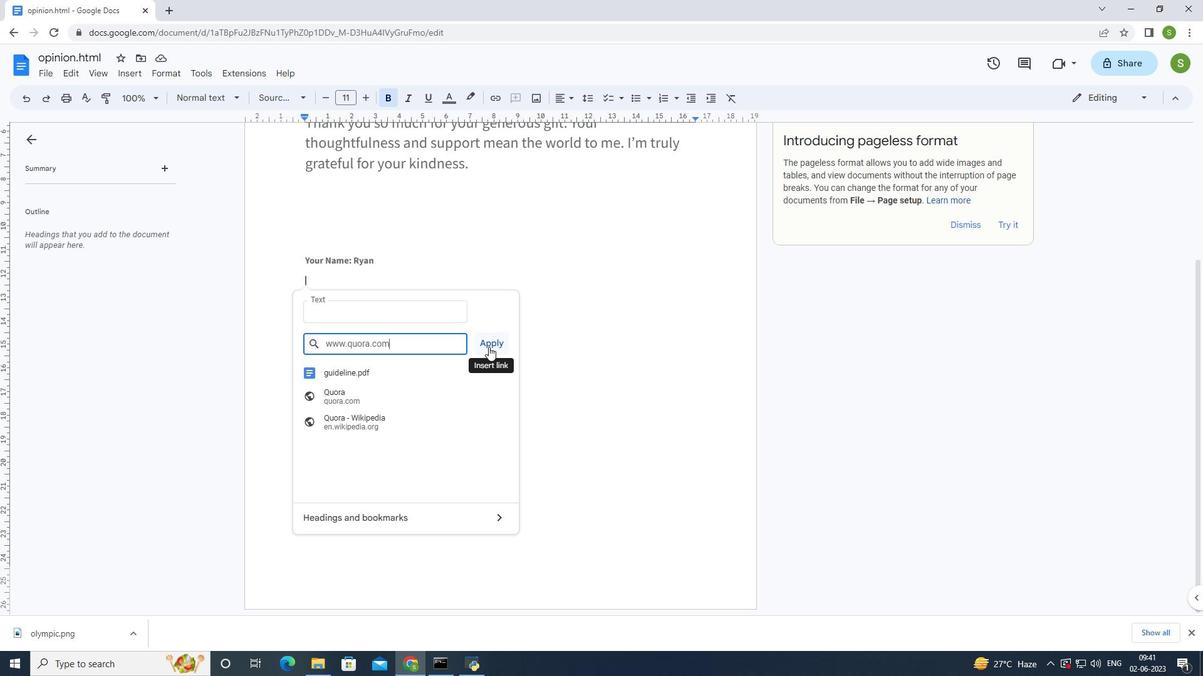 
Action: Mouse moved to (349, 246)
Screenshot: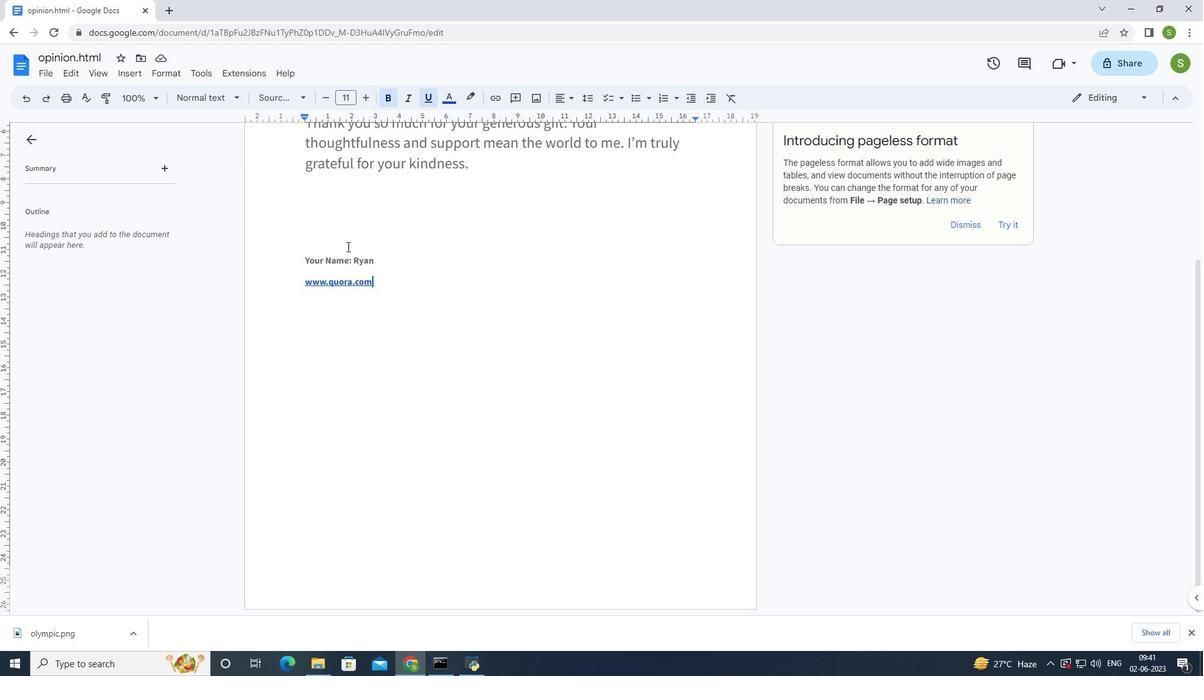 
Action: Key pressed <Key.space><Key.space>
Screenshot: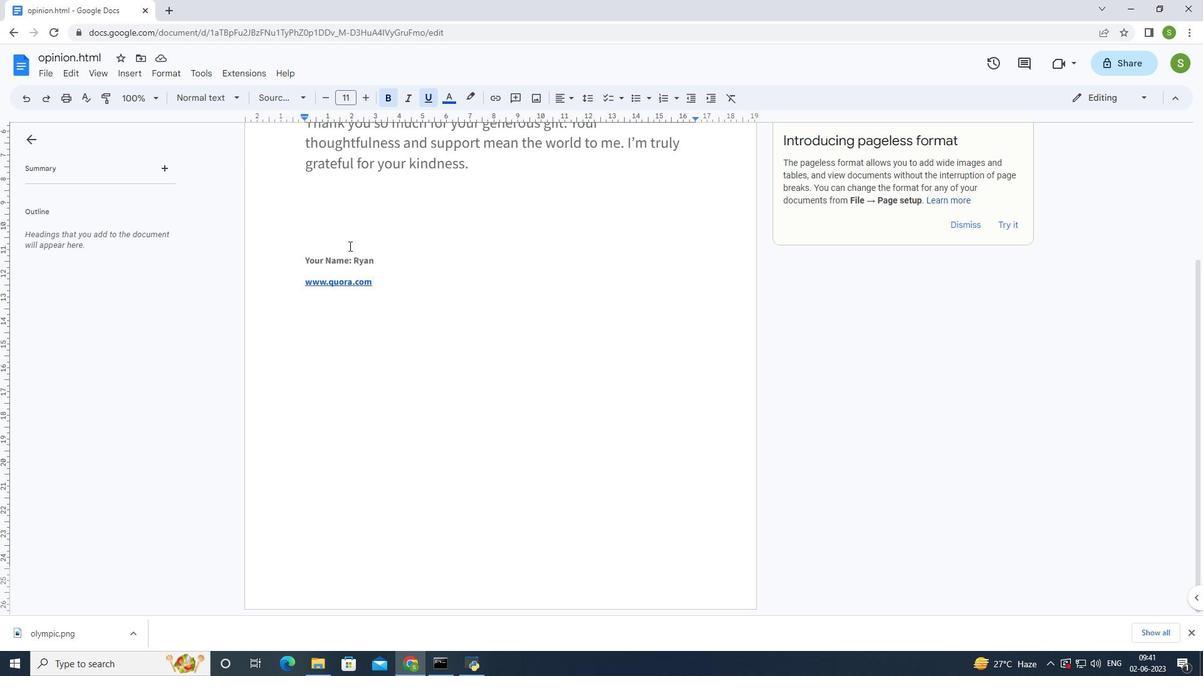 
Action: Mouse moved to (124, 74)
Screenshot: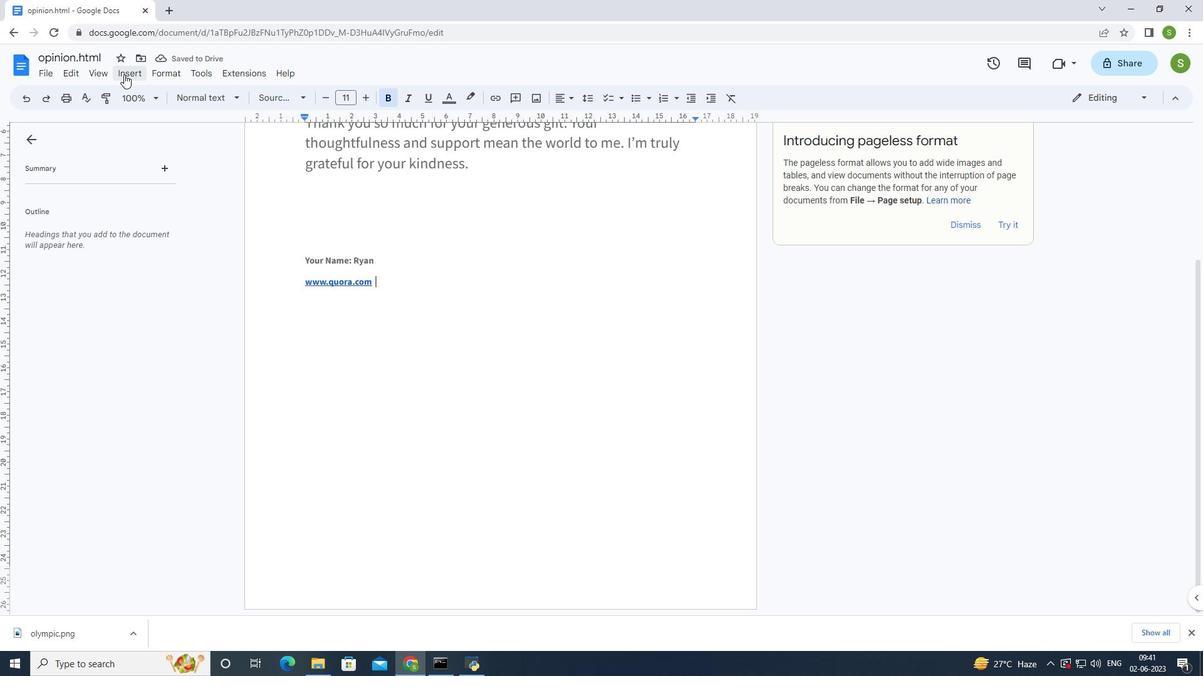 
Action: Mouse pressed left at (124, 74)
Screenshot: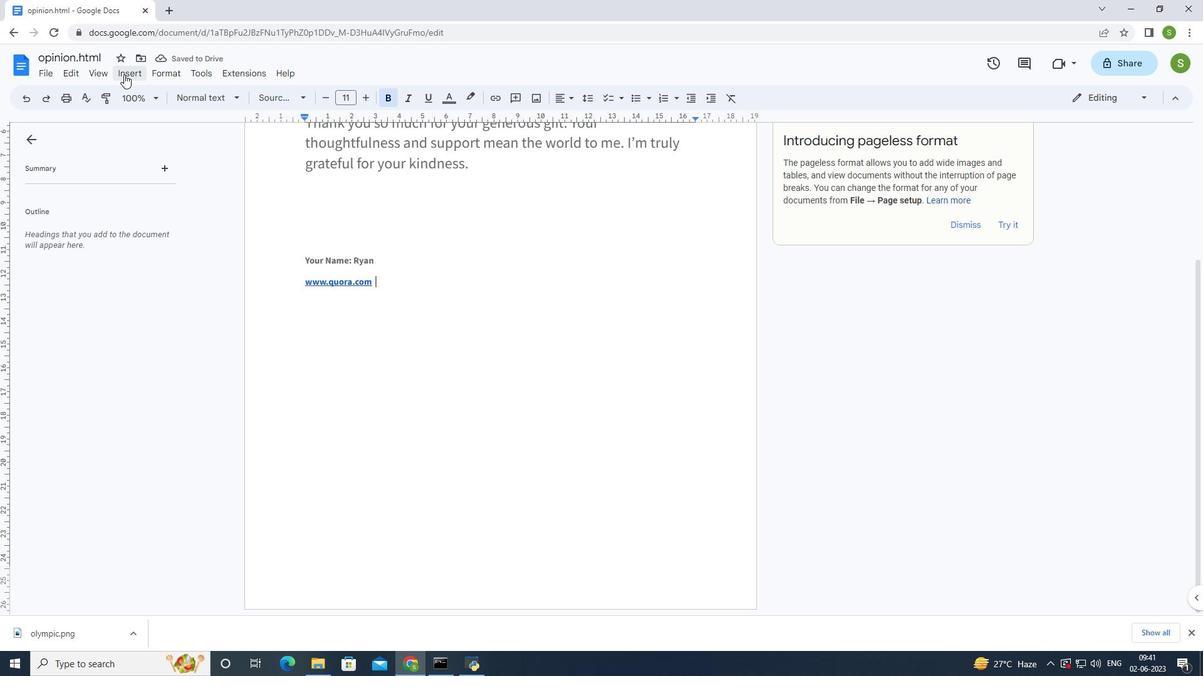 
Action: Mouse moved to (156, 237)
Screenshot: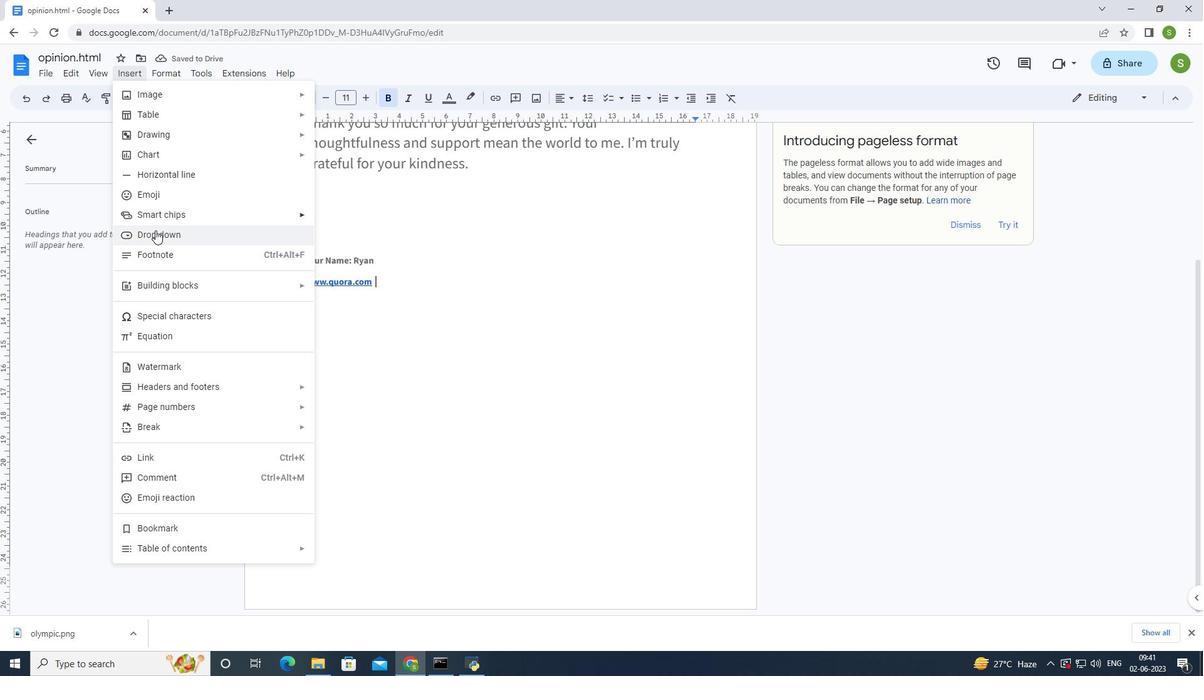 
Action: Mouse pressed left at (156, 237)
Screenshot: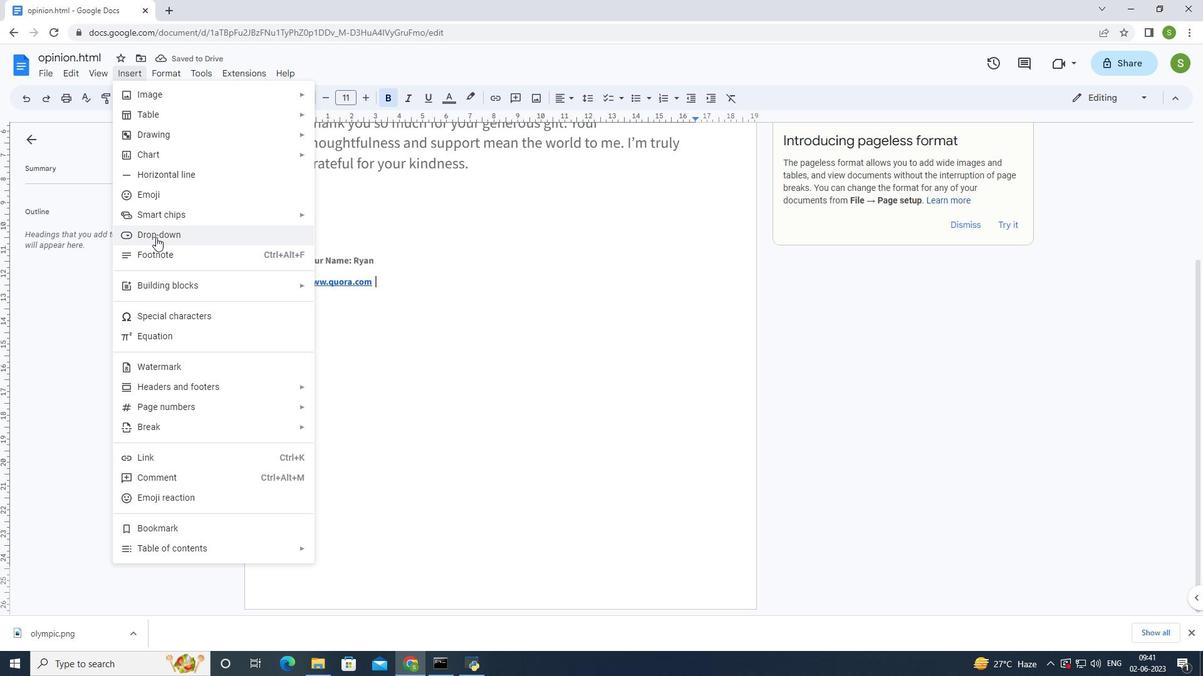 
Action: Mouse moved to (447, 397)
Screenshot: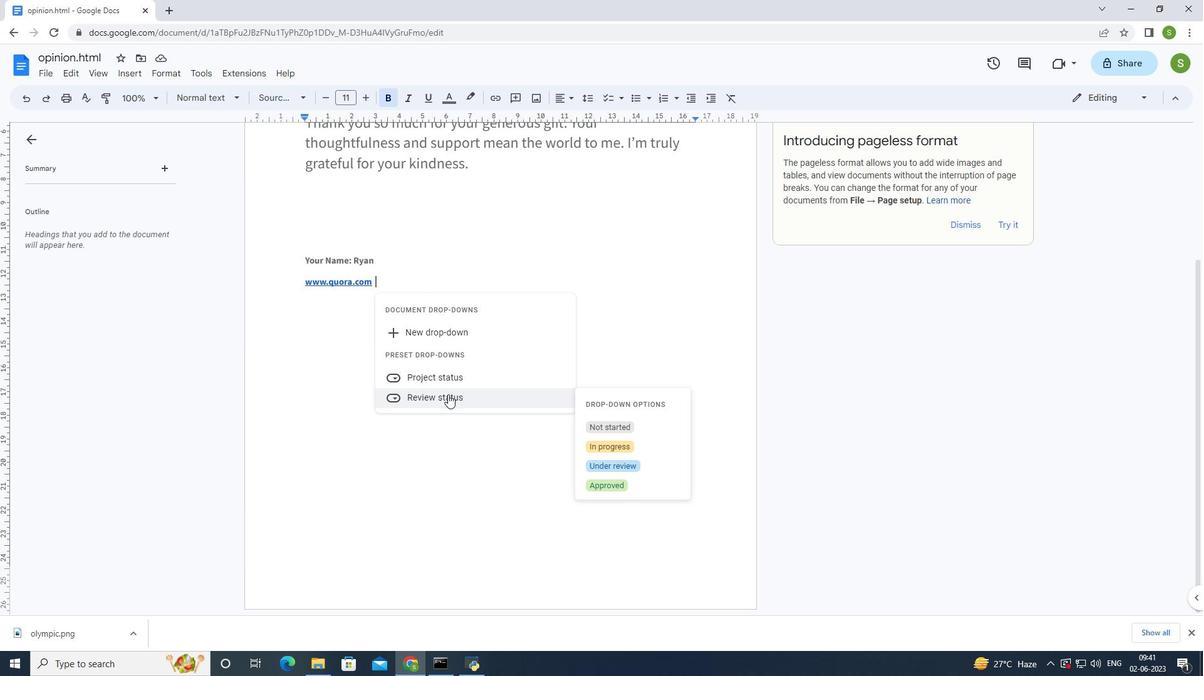 
Action: Mouse pressed left at (447, 397)
Screenshot: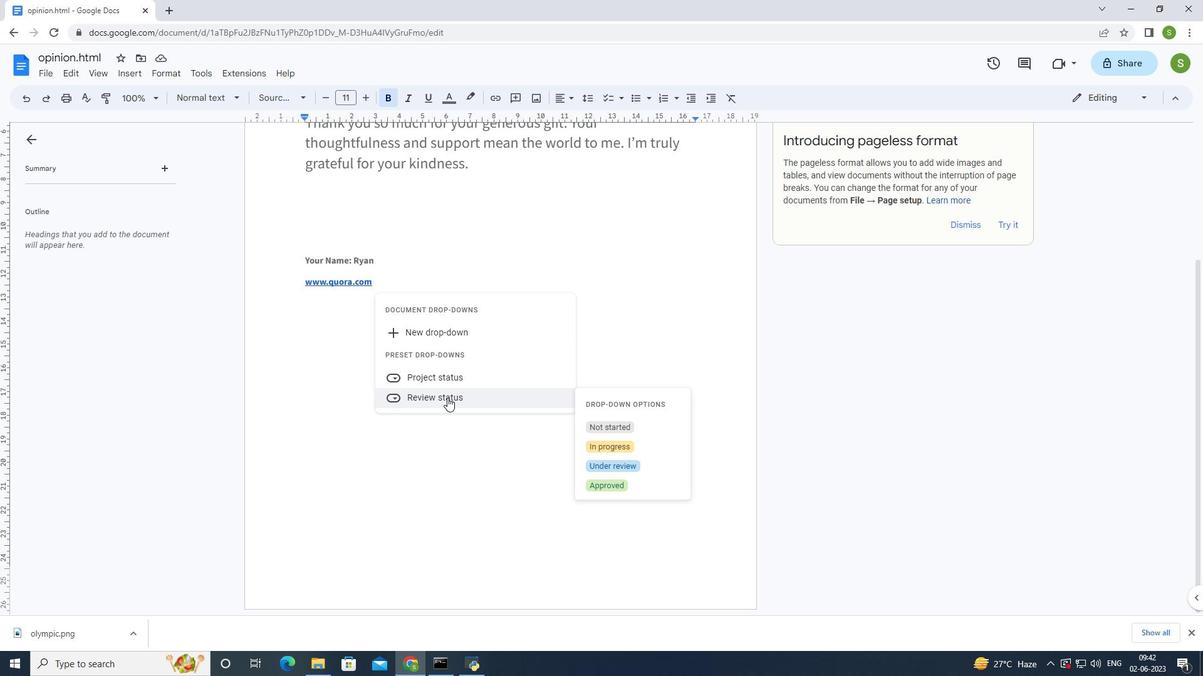 
Action: Mouse moved to (427, 283)
Screenshot: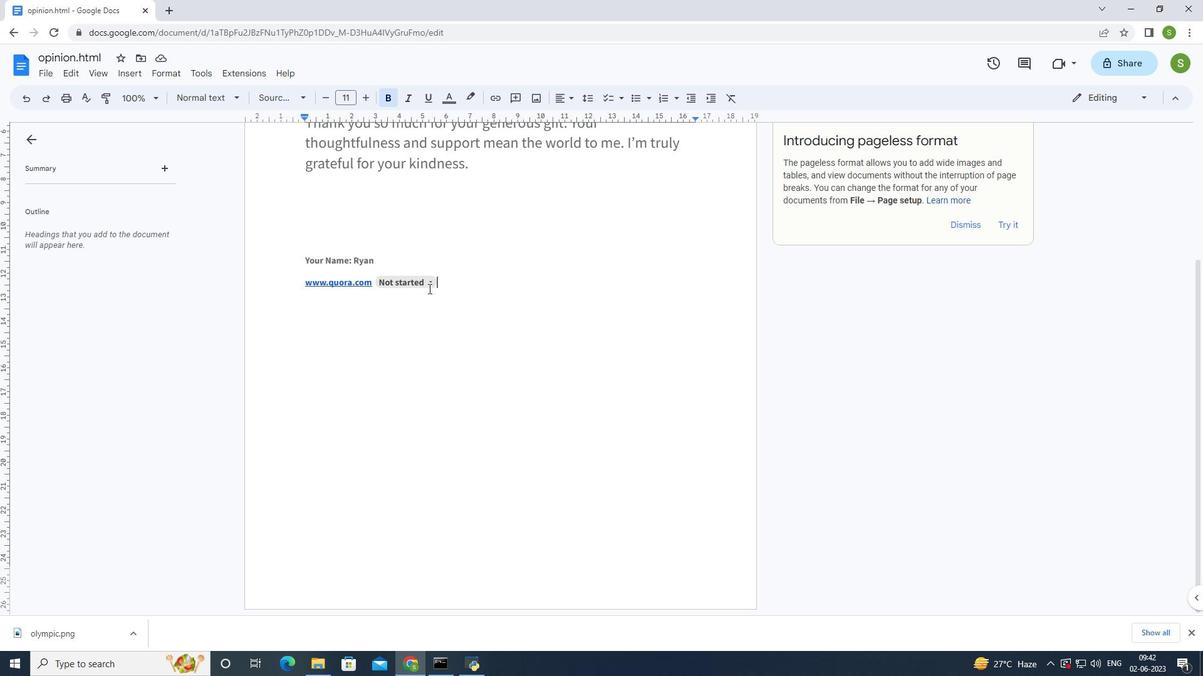 
Action: Mouse pressed left at (427, 283)
Screenshot: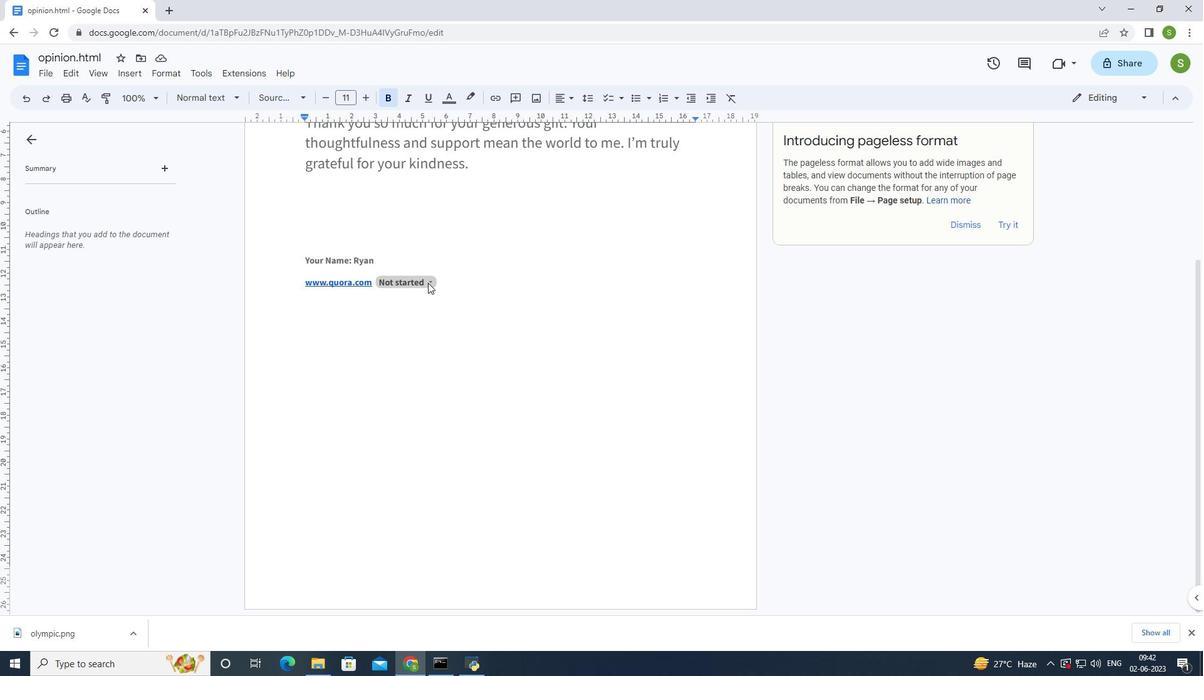 
Action: Mouse moved to (421, 328)
Screenshot: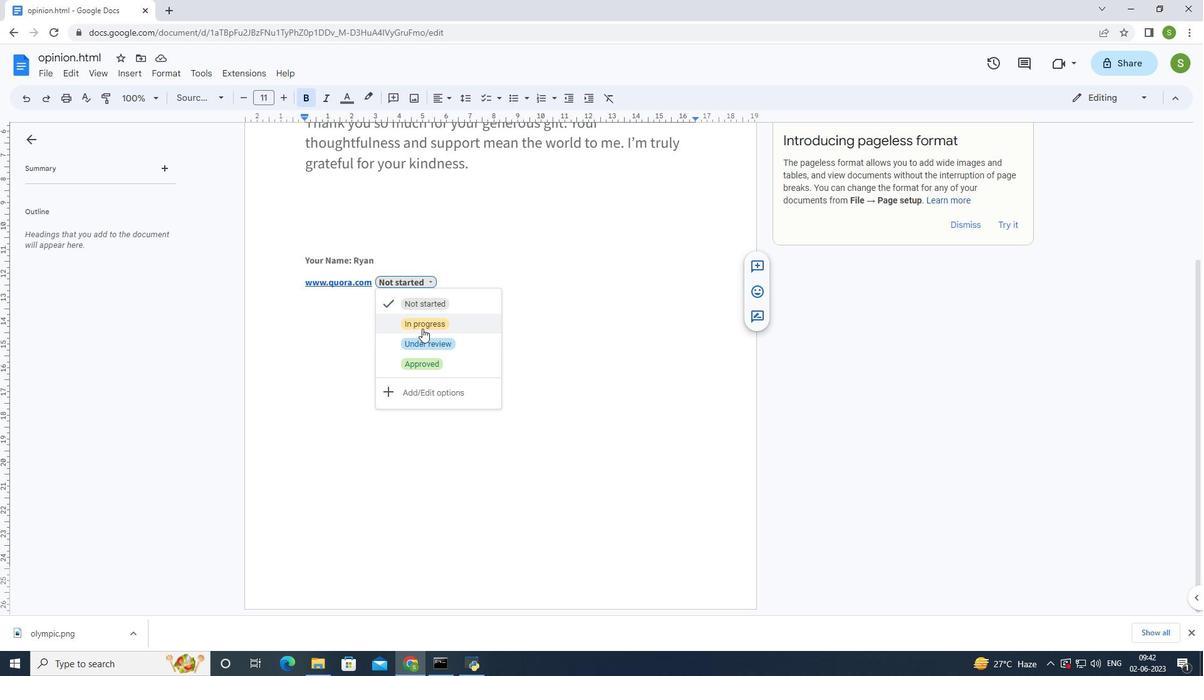 
Action: Mouse pressed left at (421, 328)
Screenshot: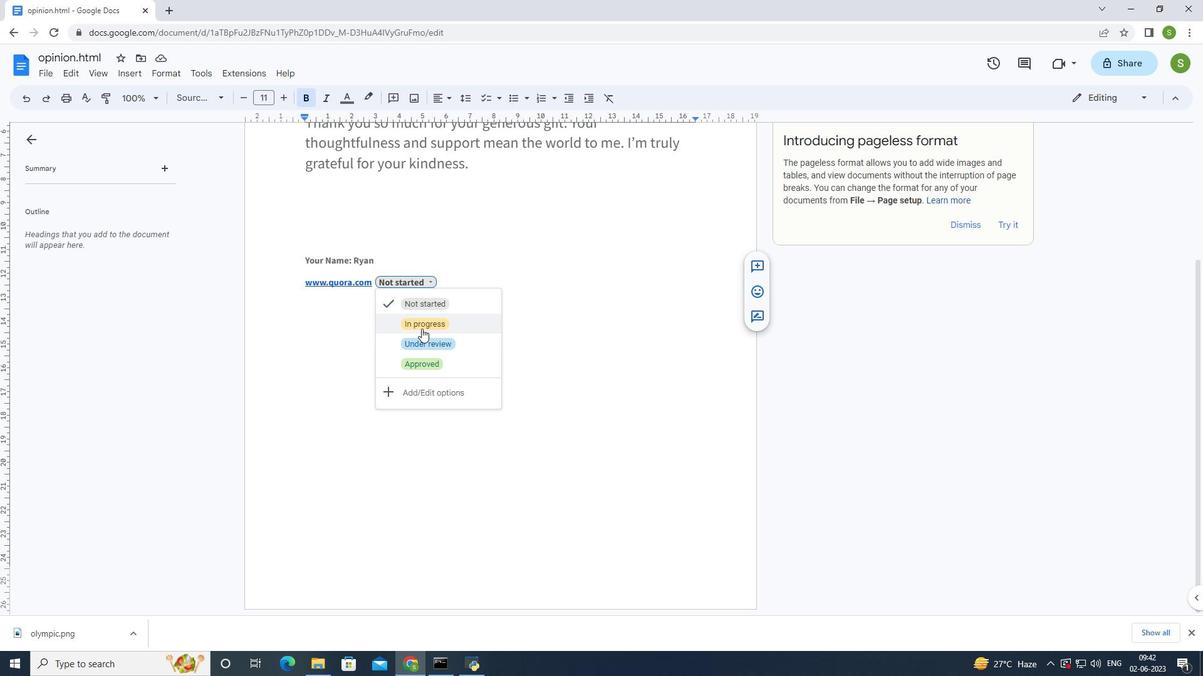 
Action: Mouse moved to (523, 199)
Screenshot: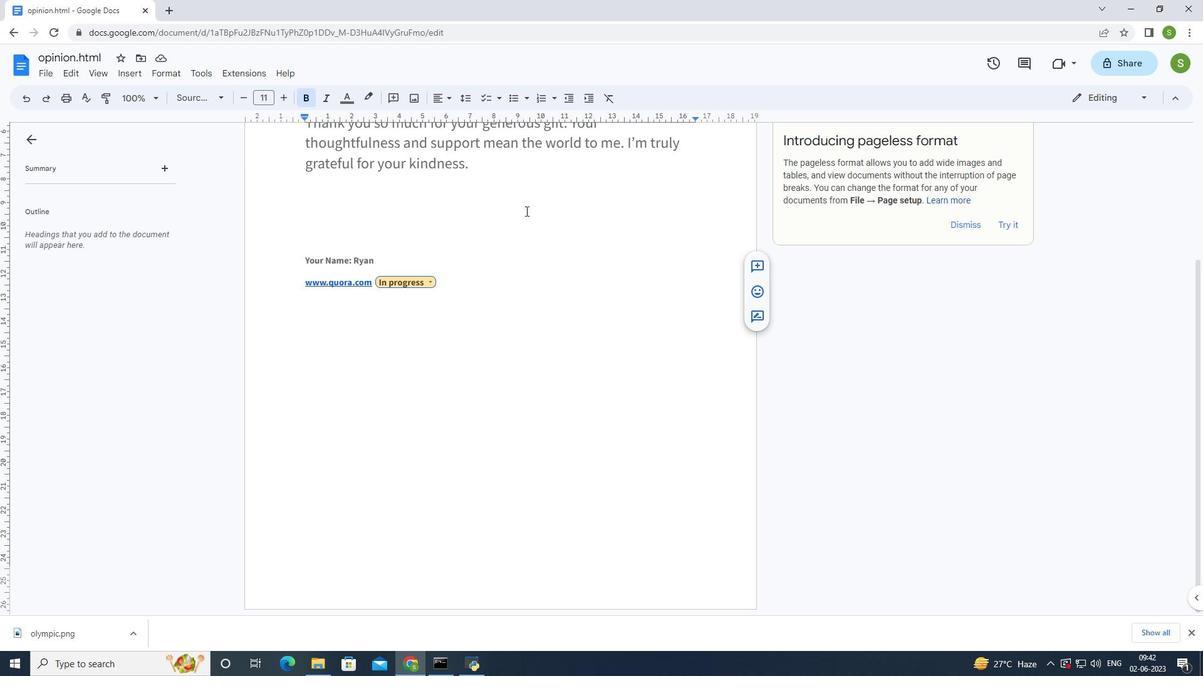 
Action: Mouse scrolled (523, 200) with delta (0, 0)
Screenshot: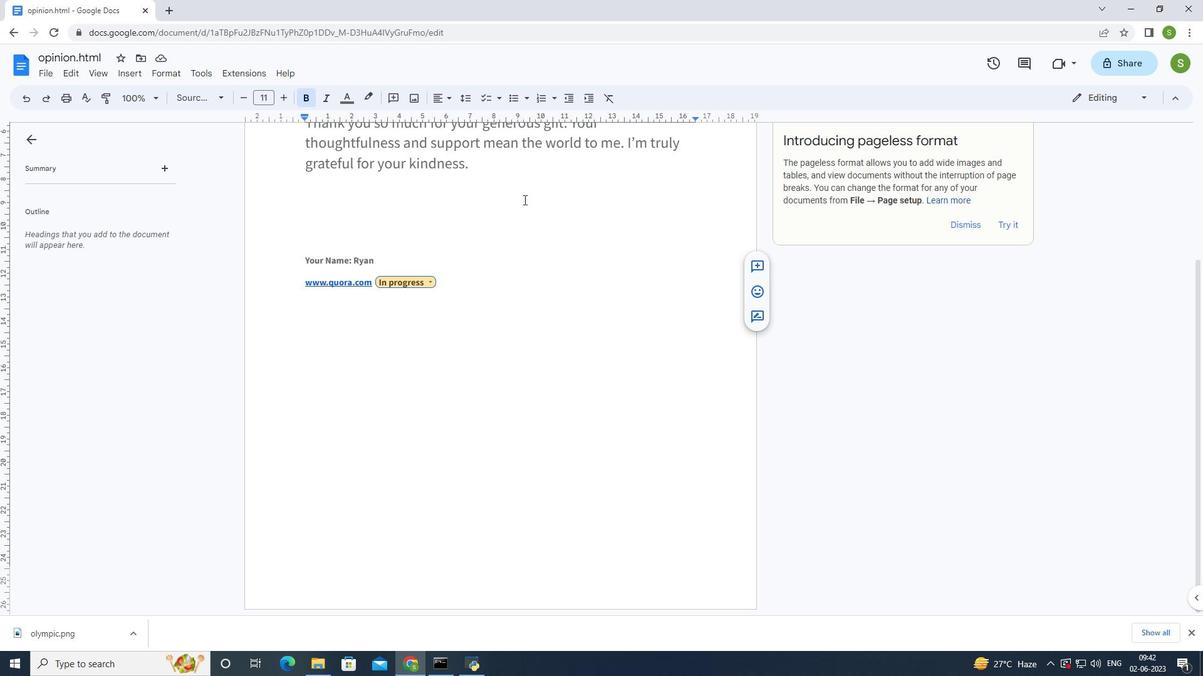 
Action: Mouse scrolled (523, 200) with delta (0, 0)
Screenshot: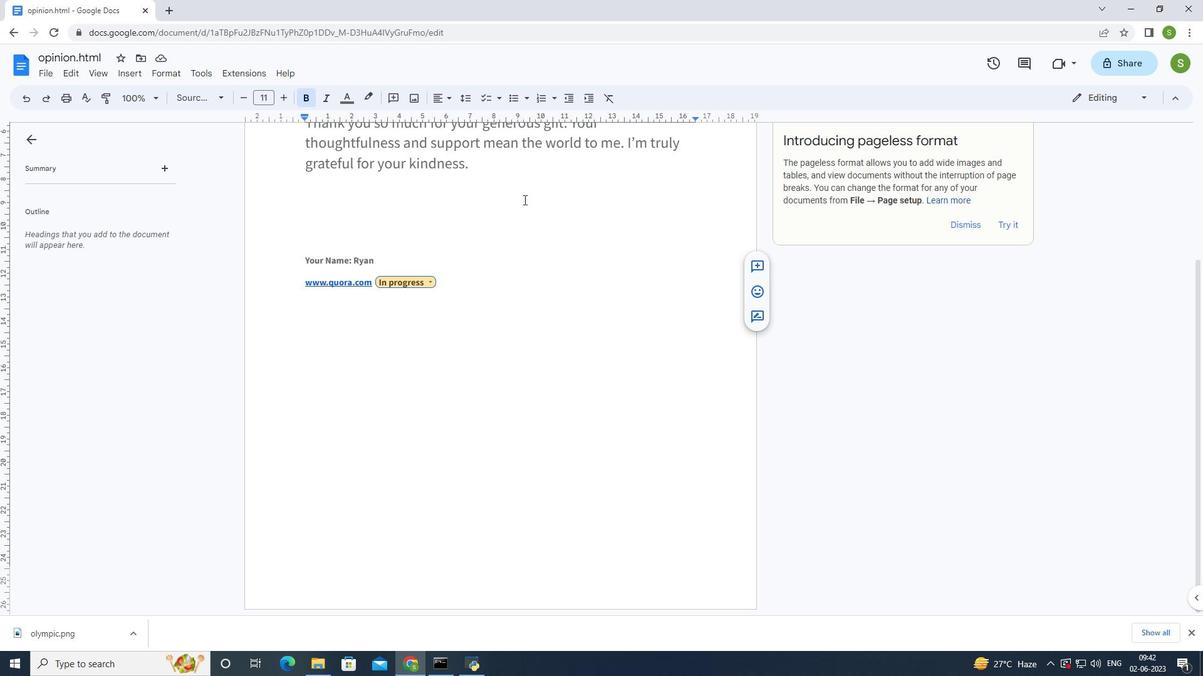 
Action: Mouse scrolled (523, 200) with delta (0, 0)
Screenshot: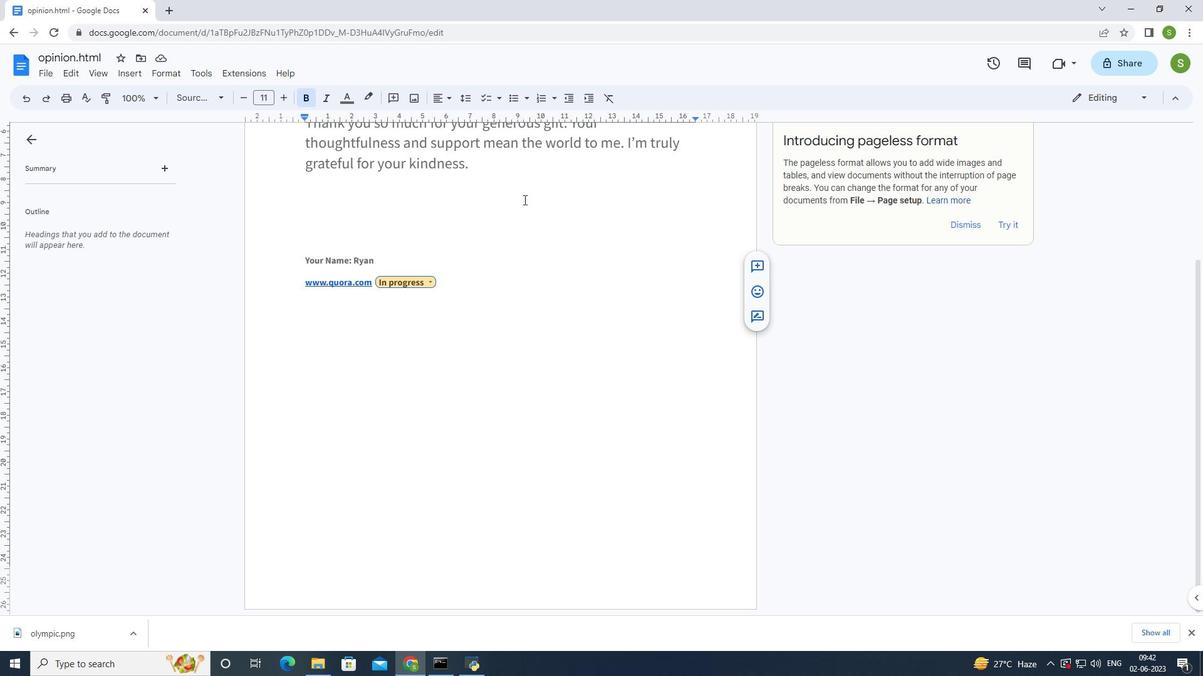 
Action: Mouse scrolled (523, 200) with delta (0, 0)
Screenshot: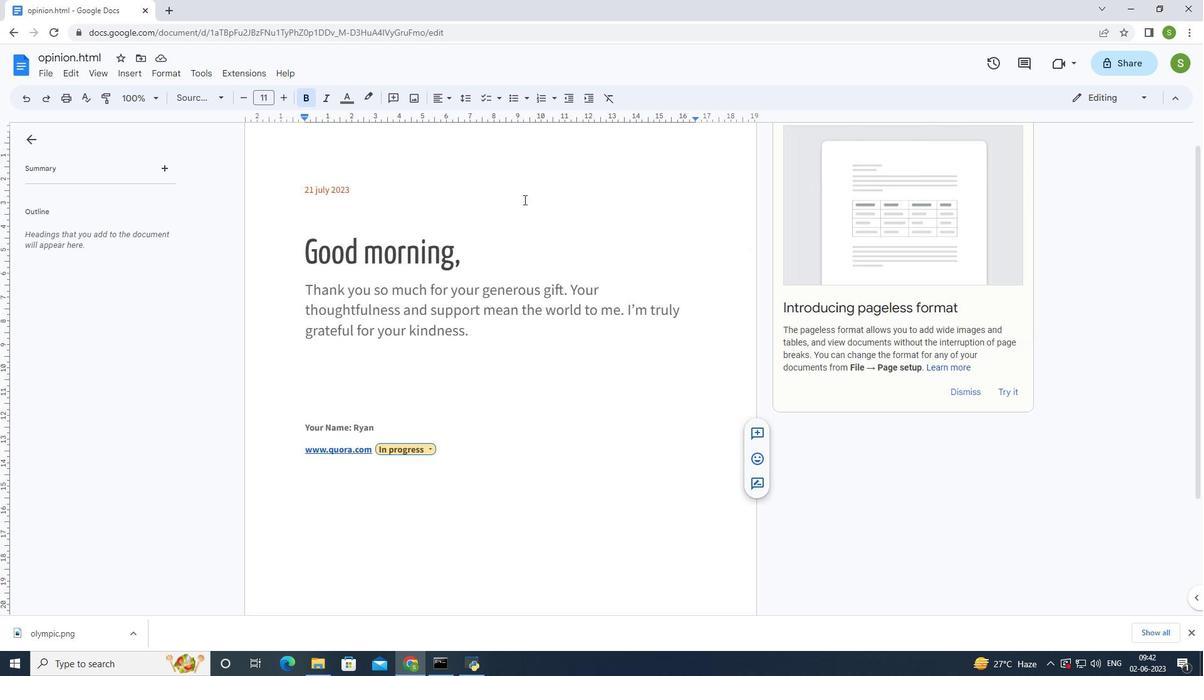 
Action: Mouse scrolled (523, 200) with delta (0, 0)
Screenshot: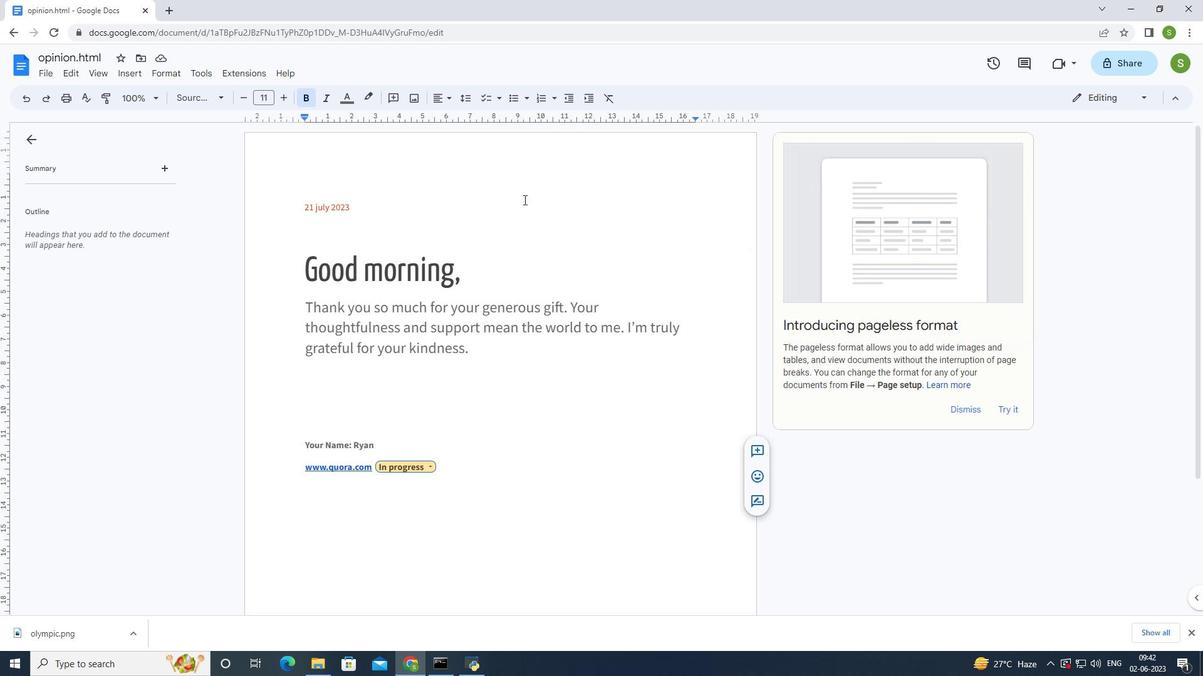 
Action: Mouse scrolled (523, 200) with delta (0, 0)
Screenshot: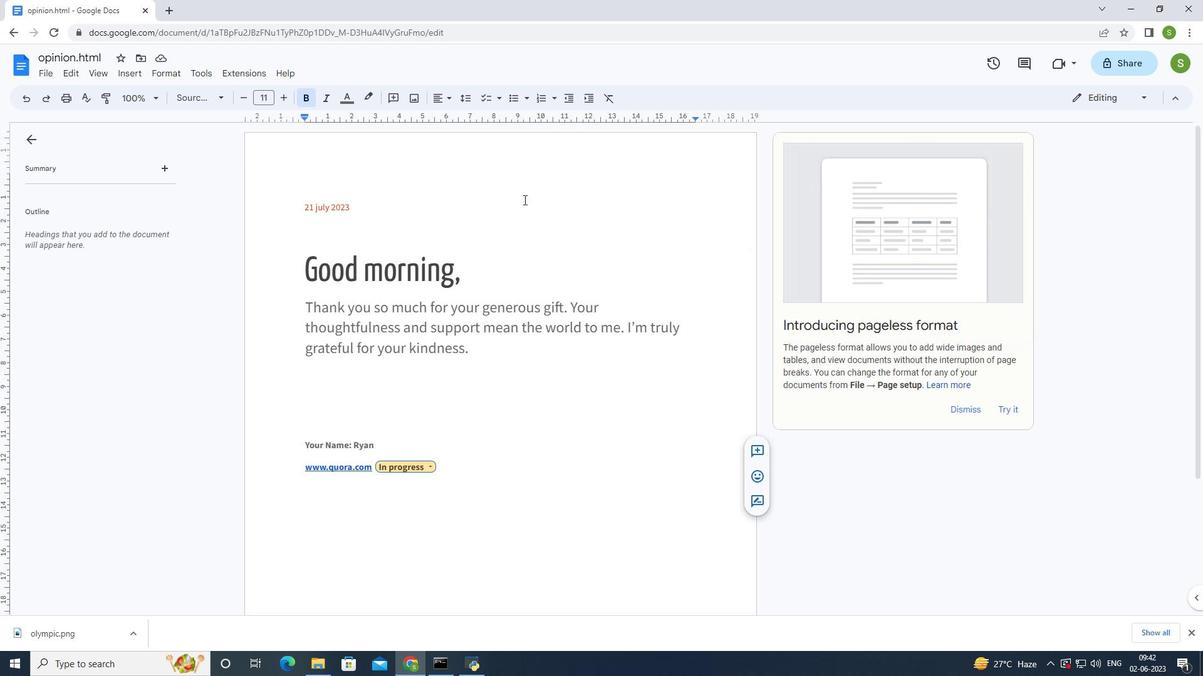 
Action: Mouse scrolled (523, 200) with delta (0, 0)
Screenshot: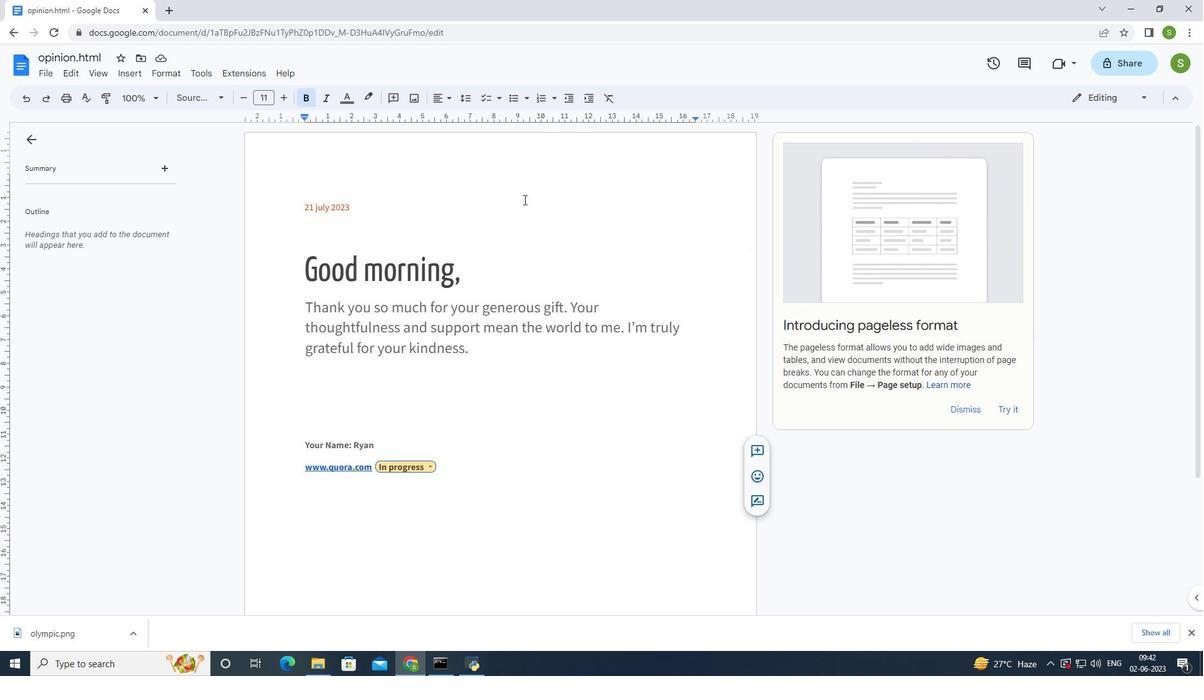 
Action: Mouse moved to (401, 162)
Screenshot: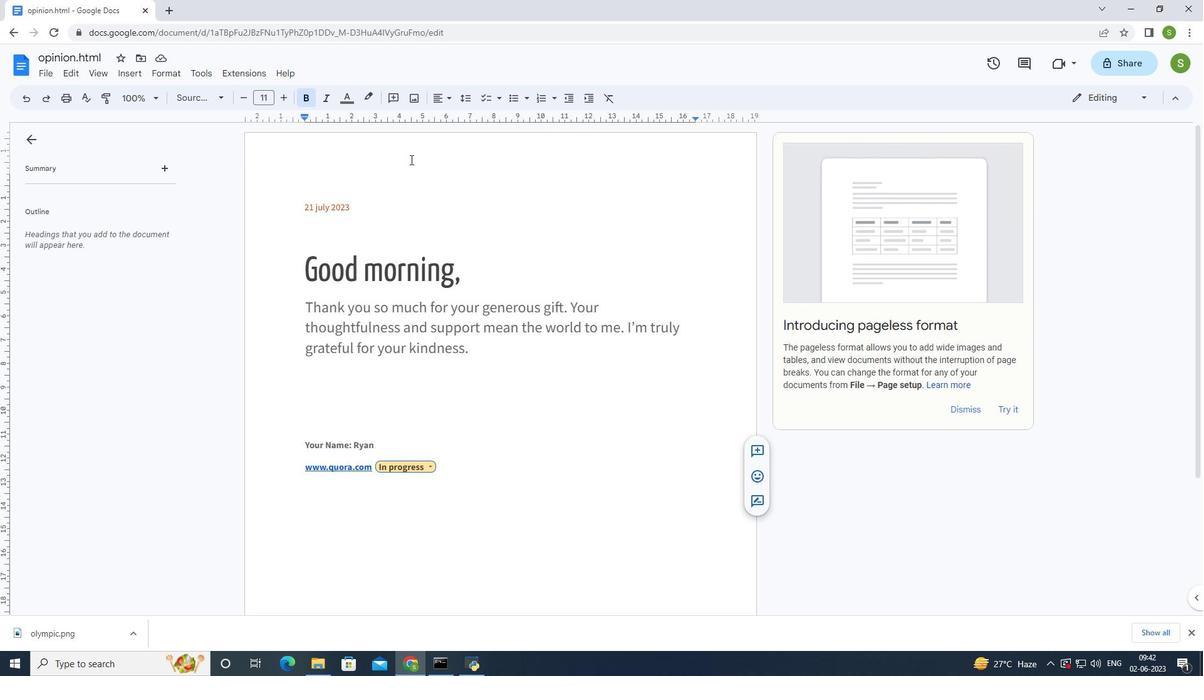 
Action: Mouse pressed left at (401, 162)
Screenshot: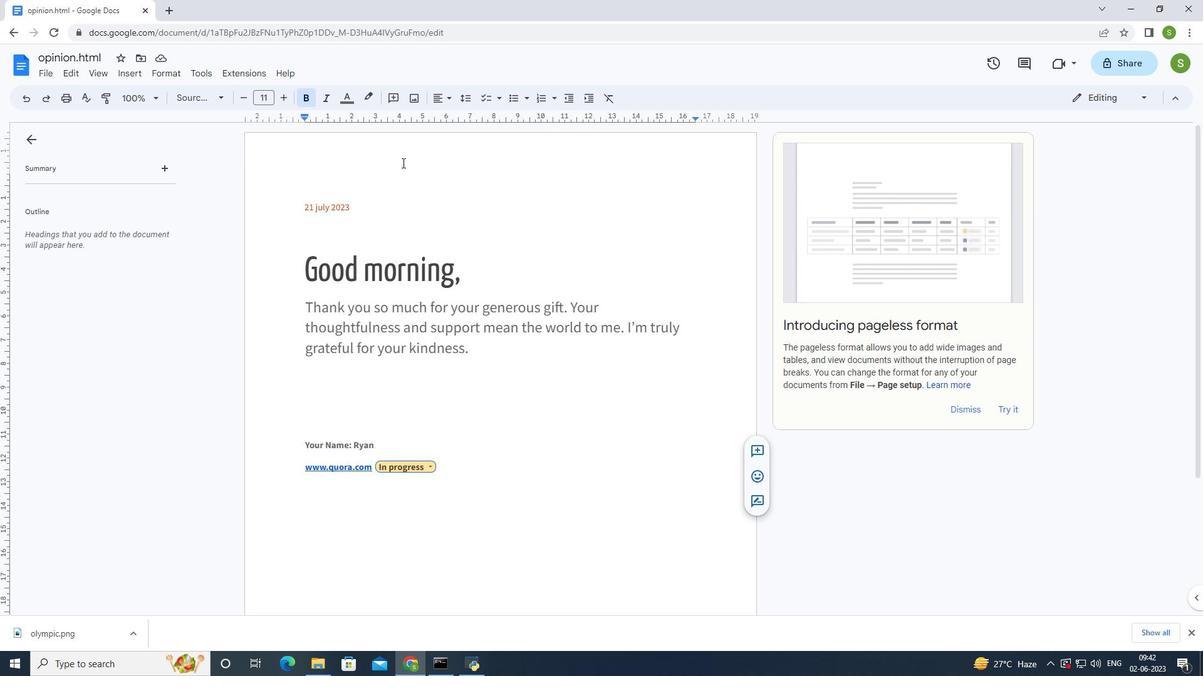 
Action: Mouse pressed left at (401, 162)
Screenshot: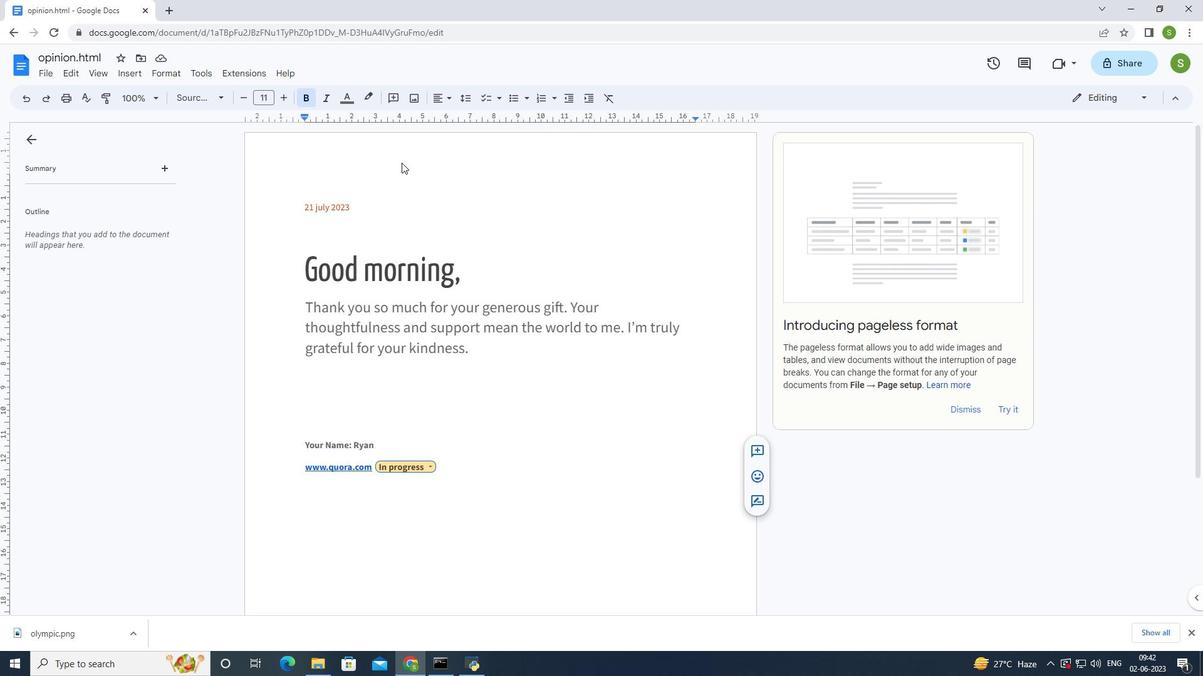 
Action: Mouse moved to (412, 166)
Screenshot: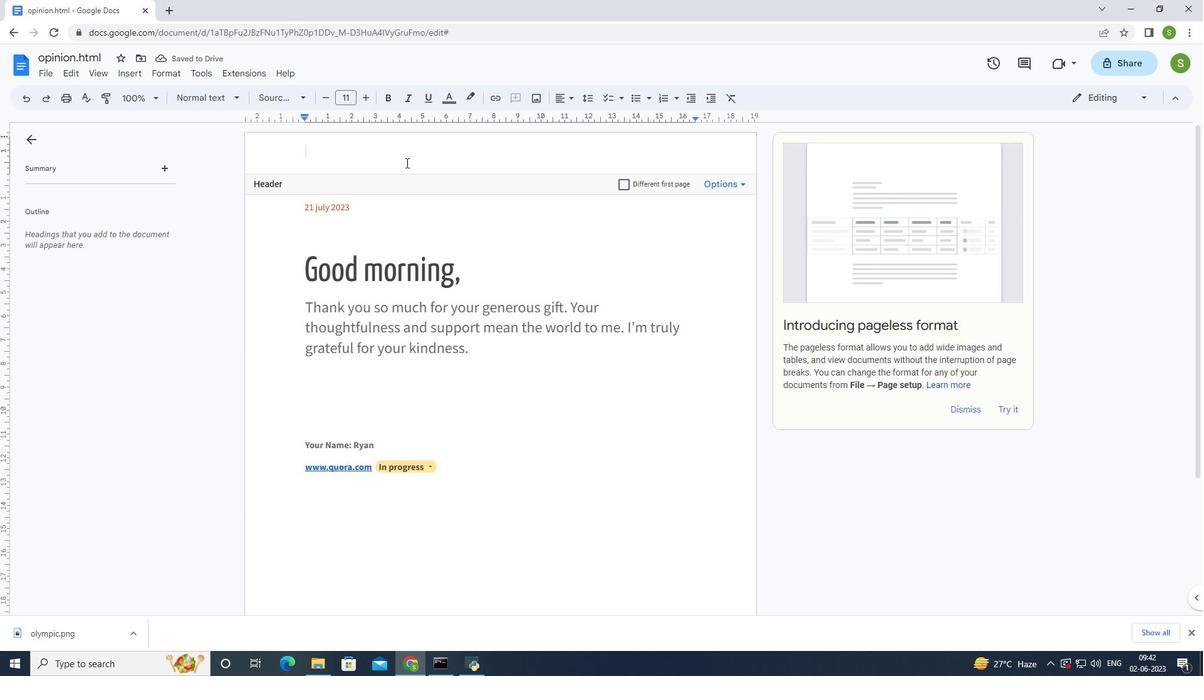
Action: Key pressed <Key.shift>Ramsons
Screenshot: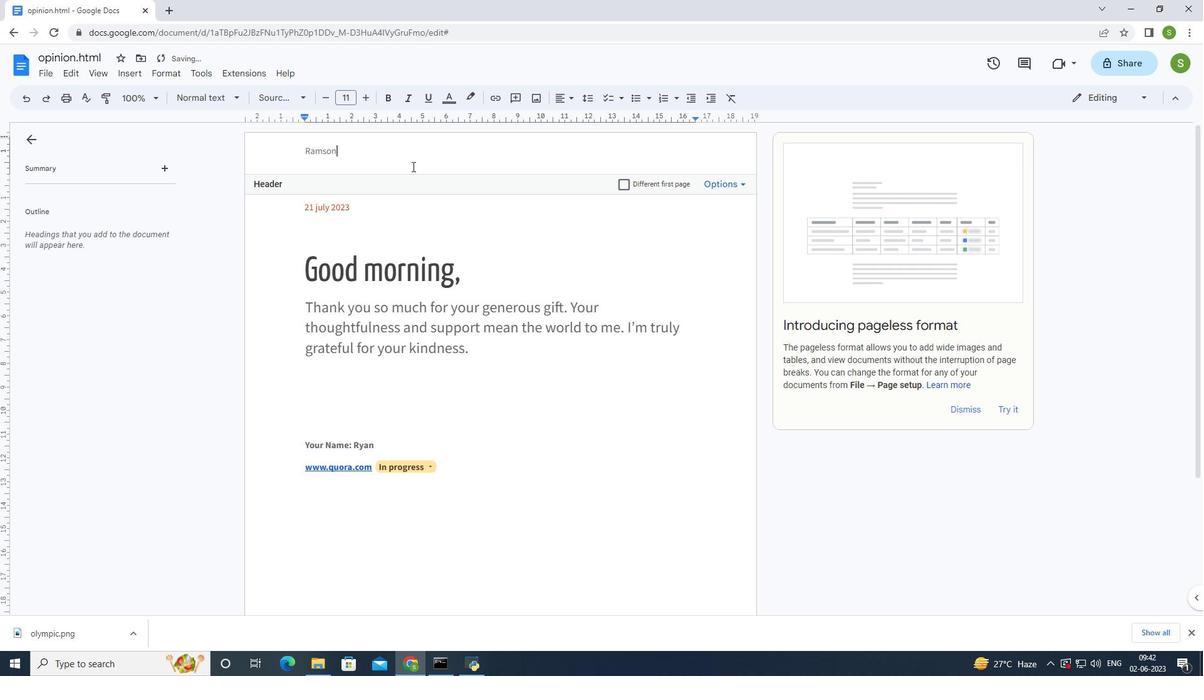 
Action: Mouse moved to (350, 149)
Screenshot: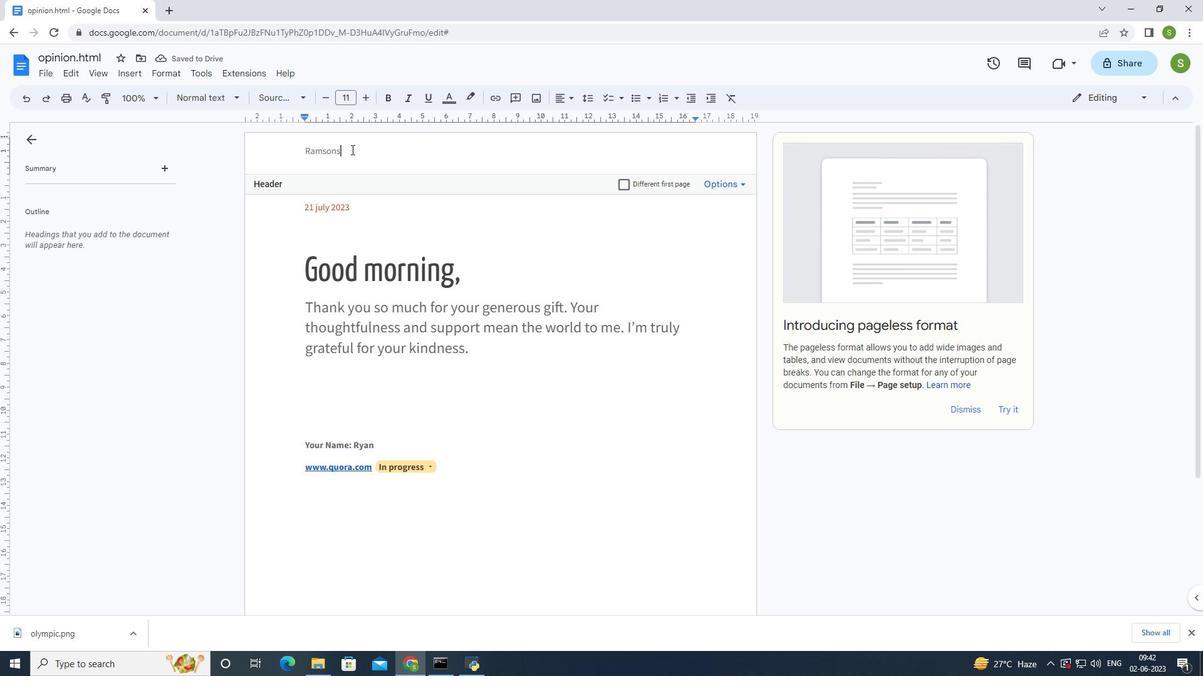 
Action: Mouse pressed left at (350, 149)
Screenshot: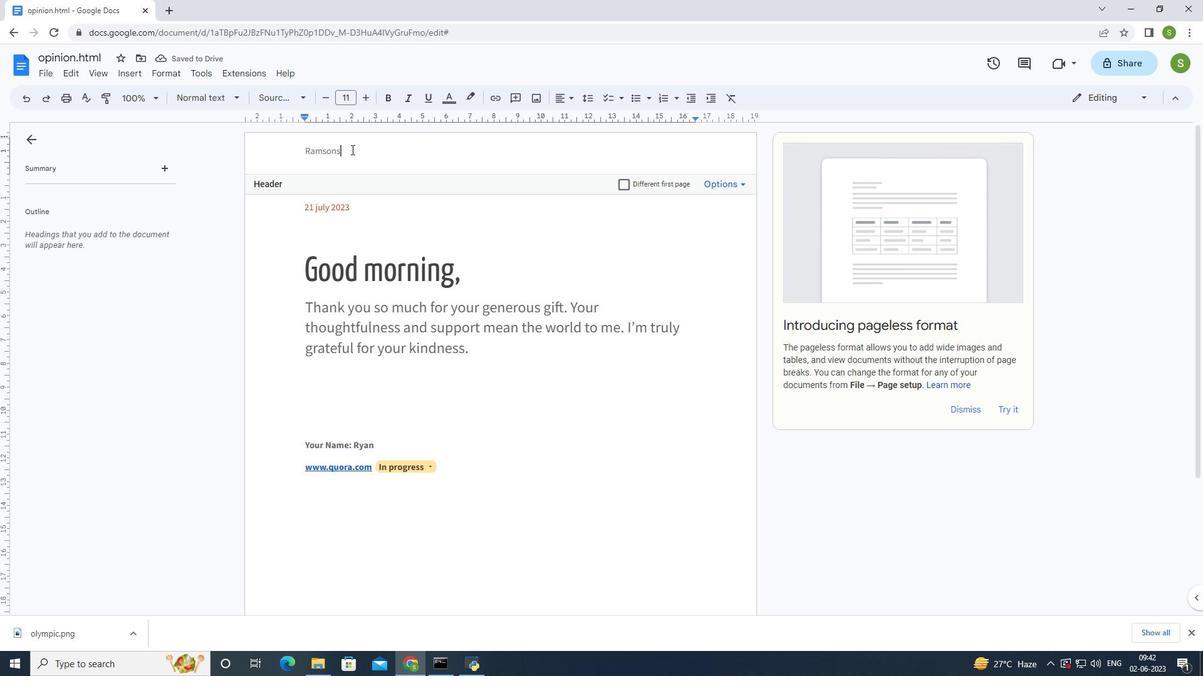 
Action: Mouse moved to (284, 92)
Screenshot: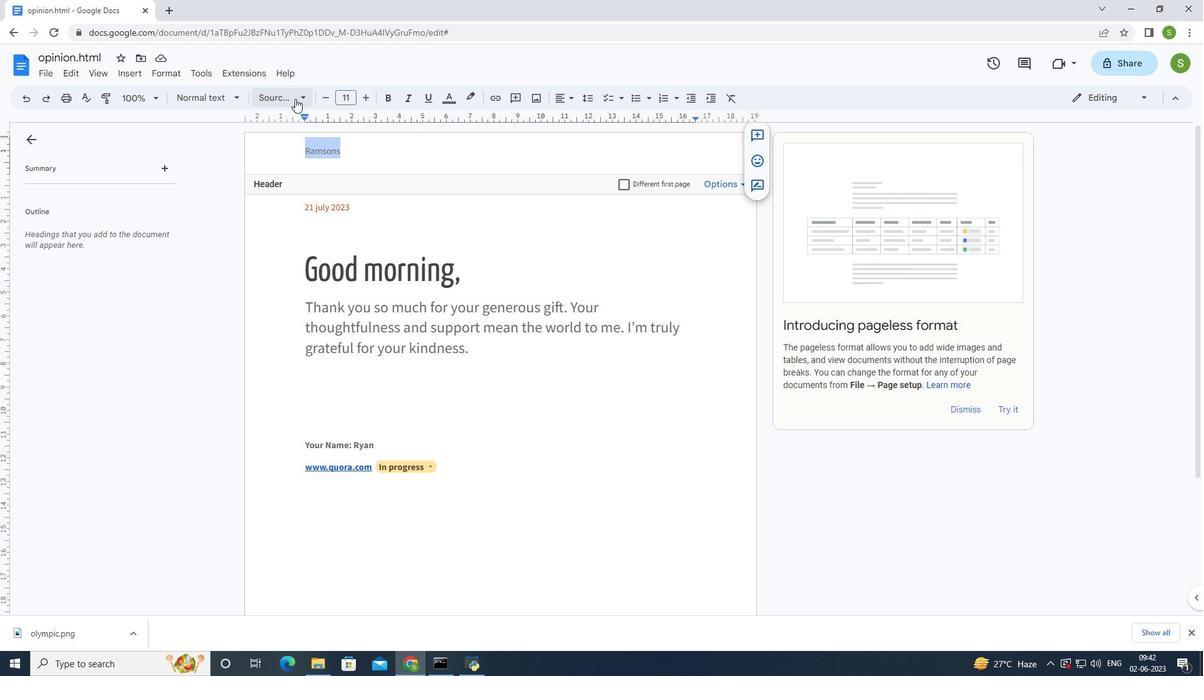 
Action: Mouse pressed left at (284, 92)
Screenshot: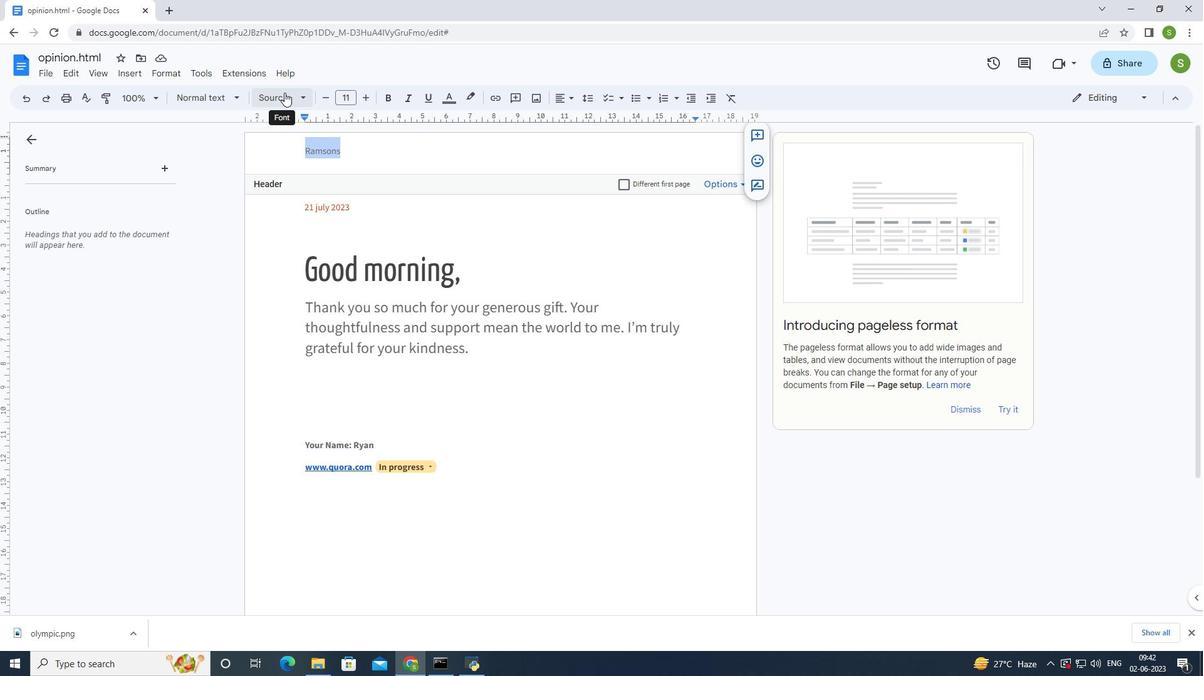 
Action: Mouse moved to (312, 127)
Screenshot: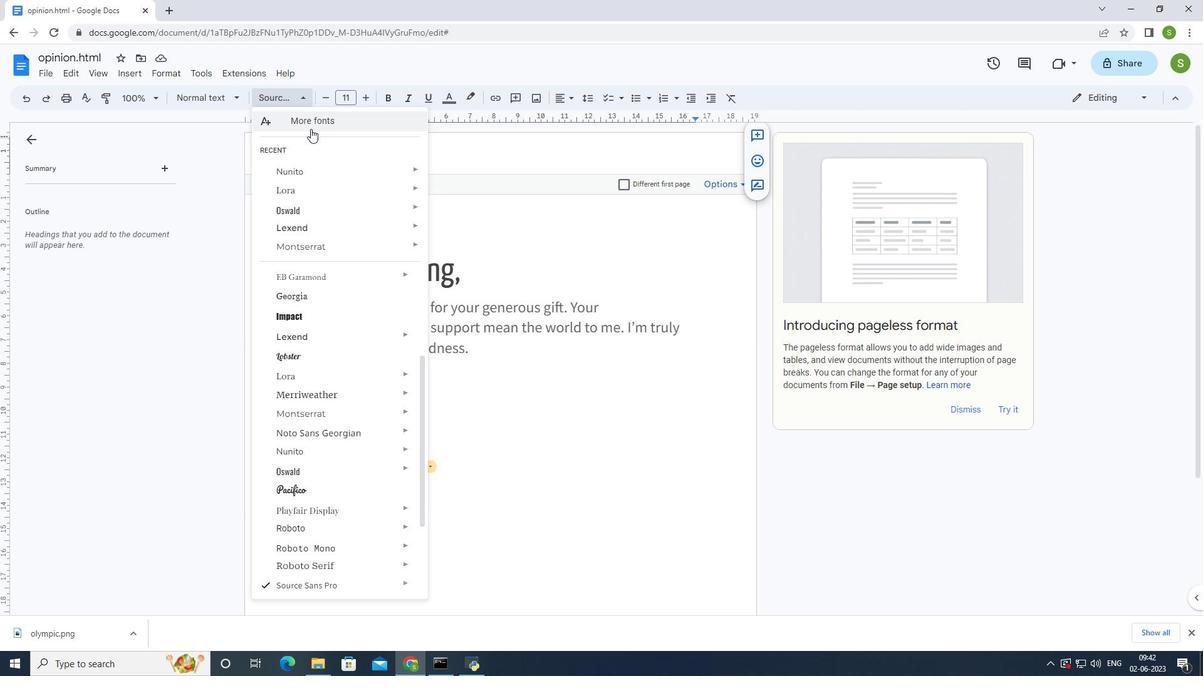 
Action: Mouse pressed left at (312, 127)
Screenshot: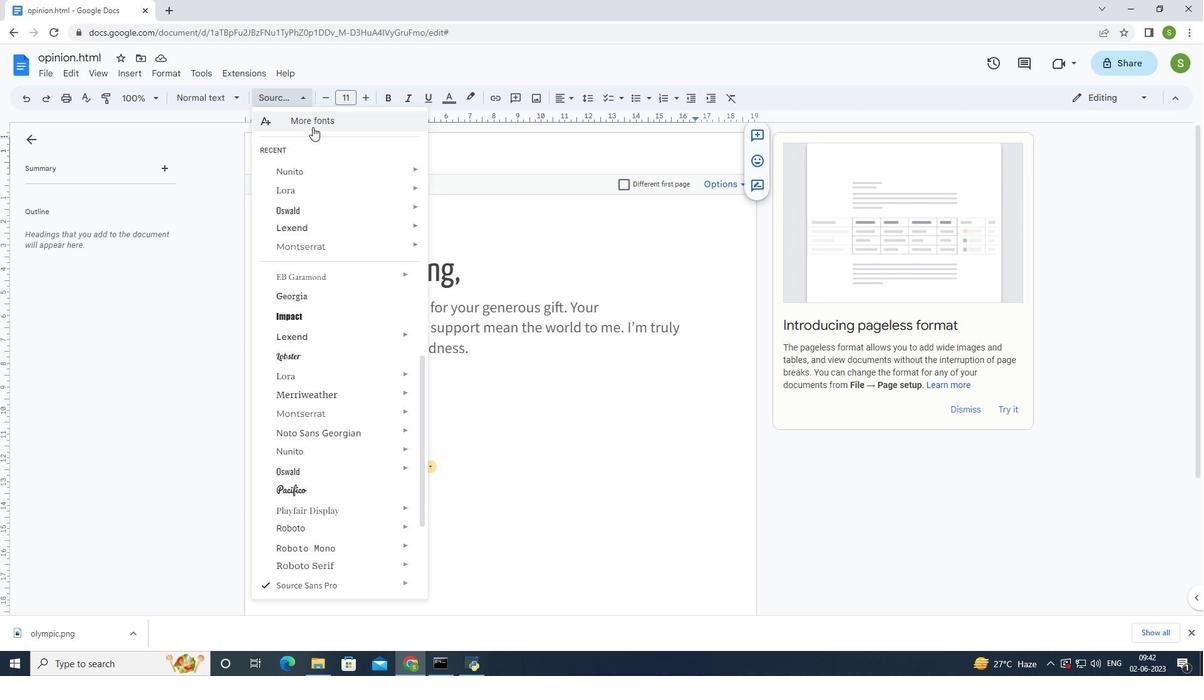 
Action: Mouse moved to (392, 182)
Screenshot: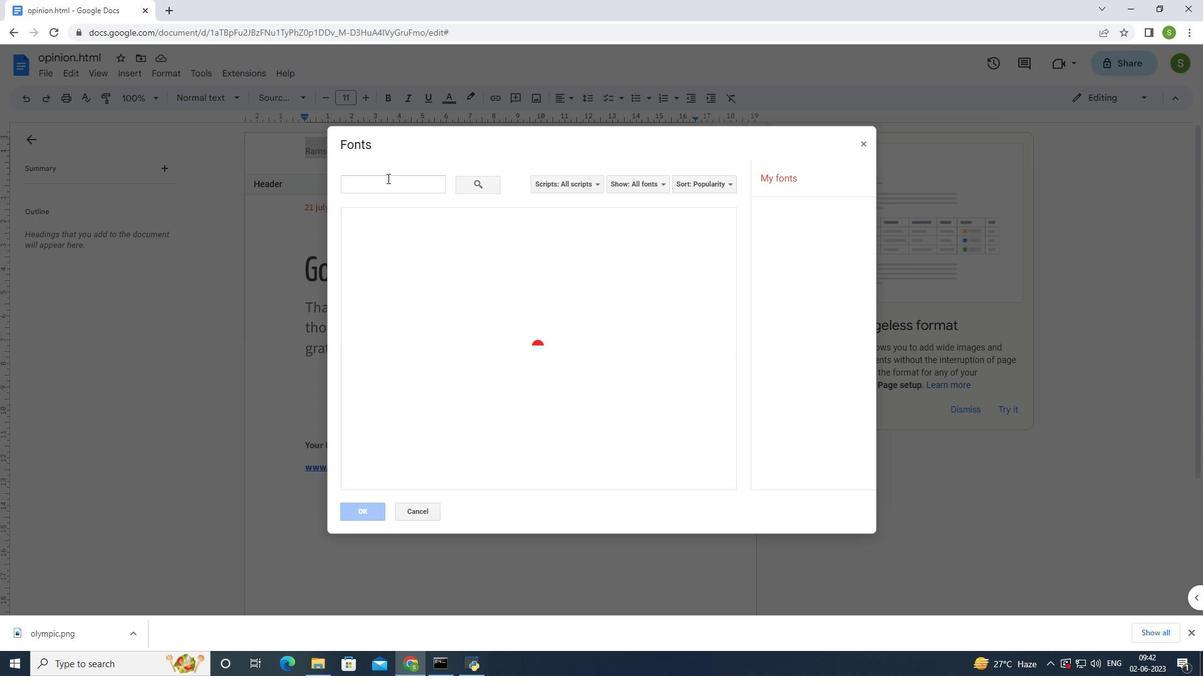 
Action: Mouse pressed left at (392, 182)
Screenshot: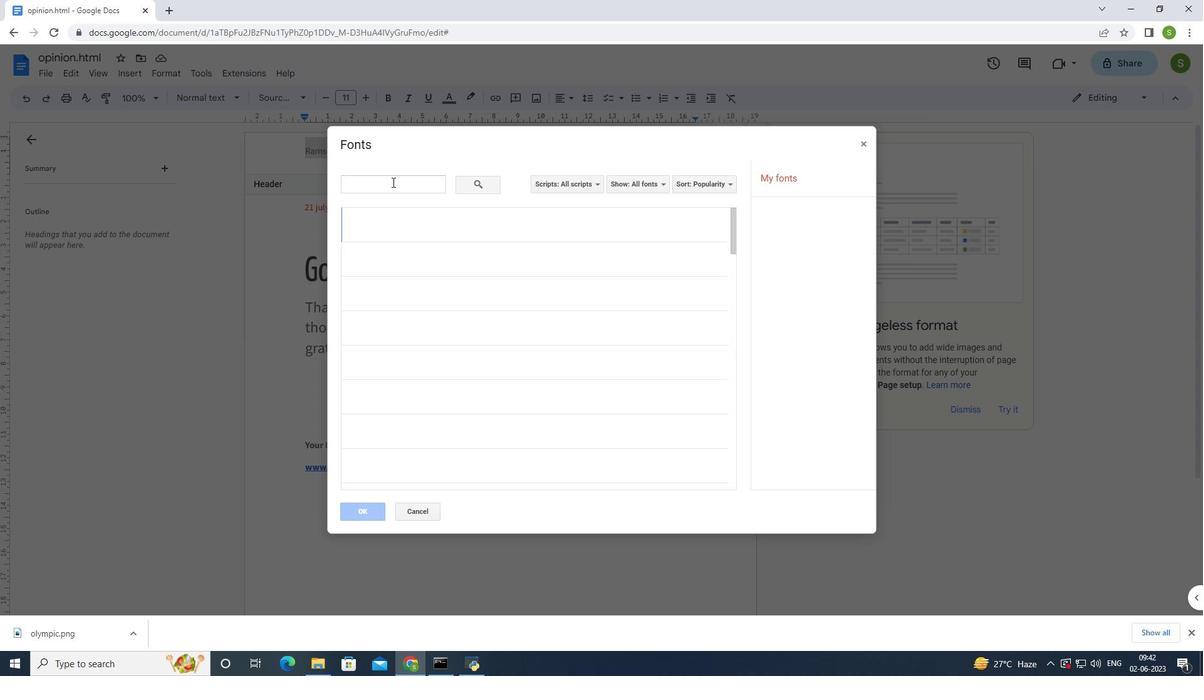 
Action: Mouse moved to (461, 191)
Screenshot: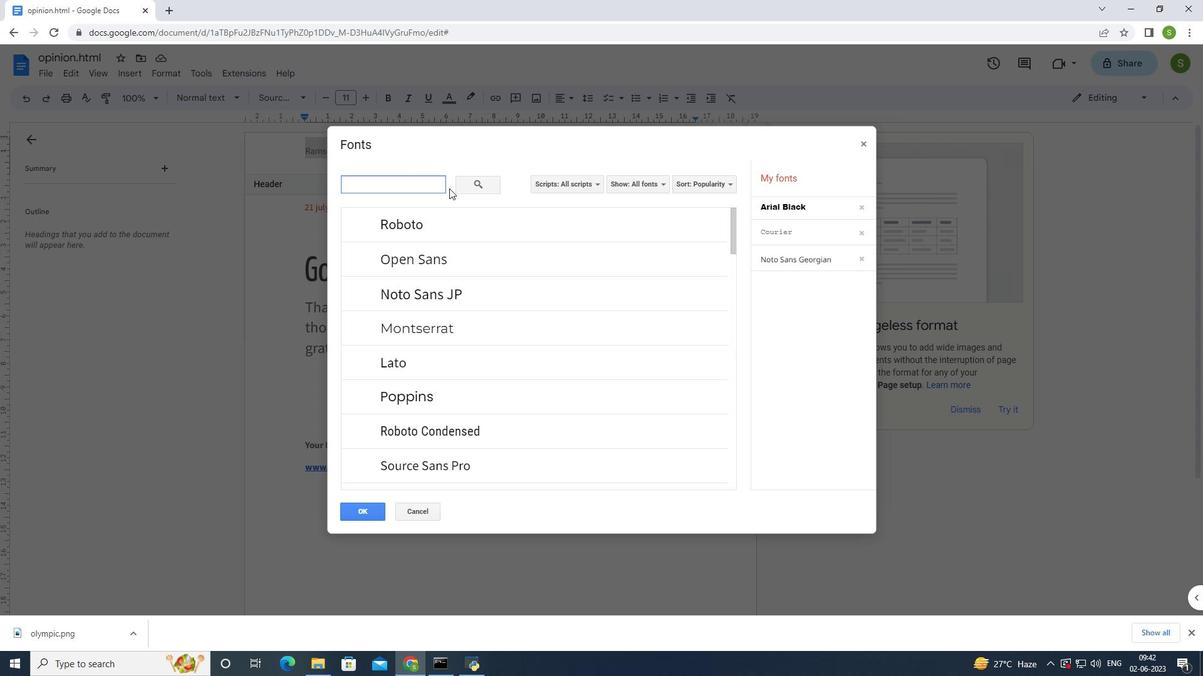 
Action: Key pressed <Key.shift>Caveat
Screenshot: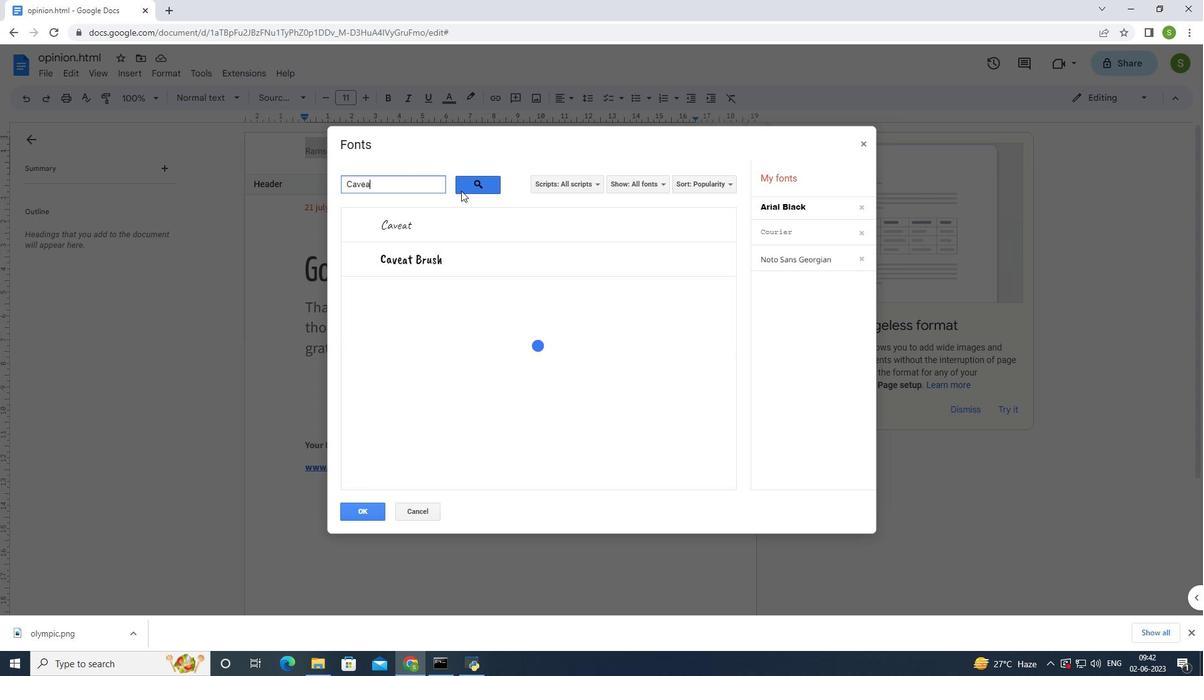 
Action: Mouse moved to (444, 220)
Screenshot: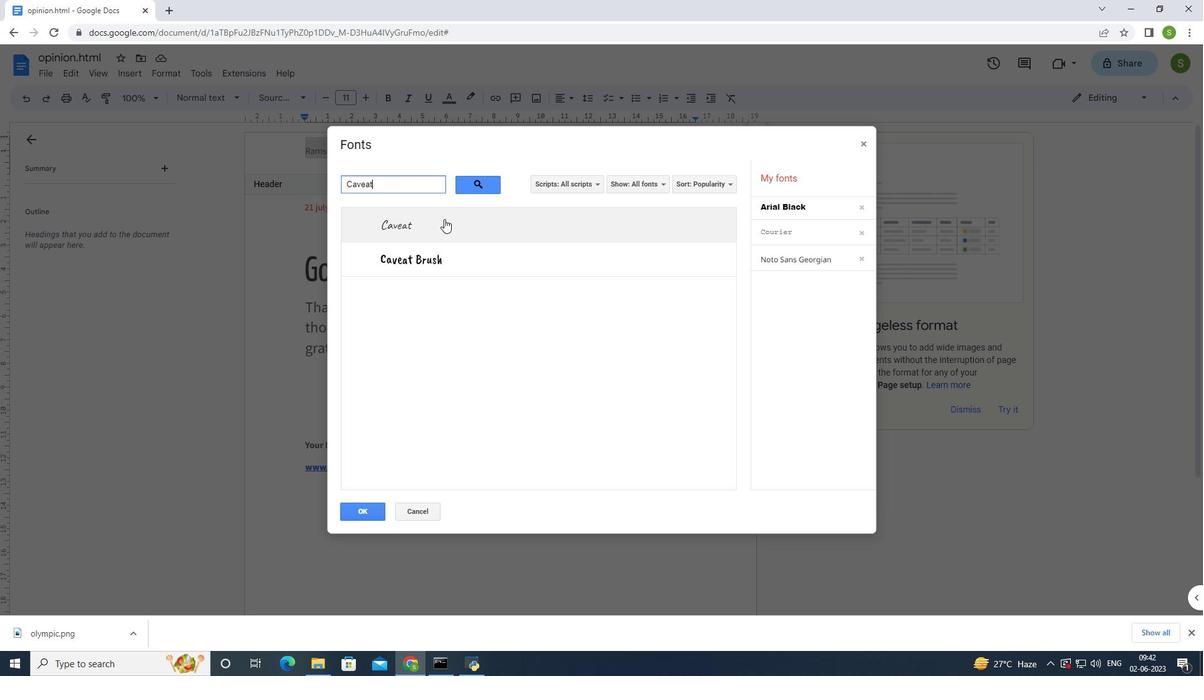 
Action: Mouse pressed left at (444, 220)
Screenshot: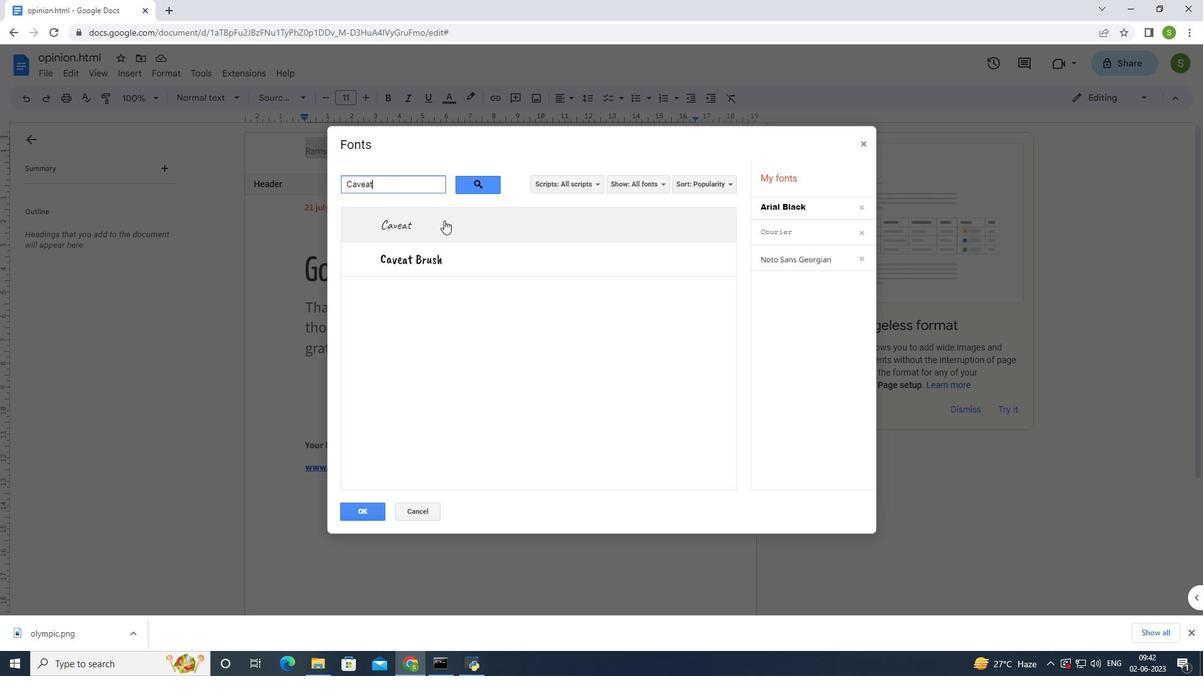 
Action: Mouse moved to (363, 511)
Screenshot: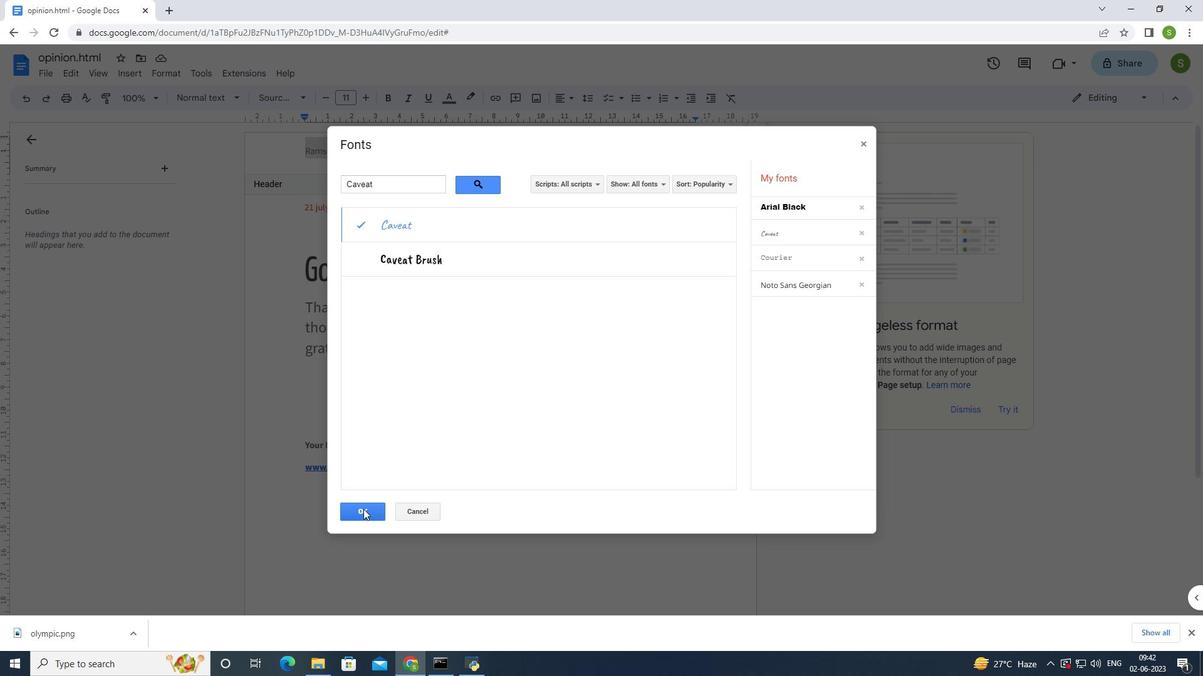 
Action: Mouse pressed left at (363, 511)
Screenshot: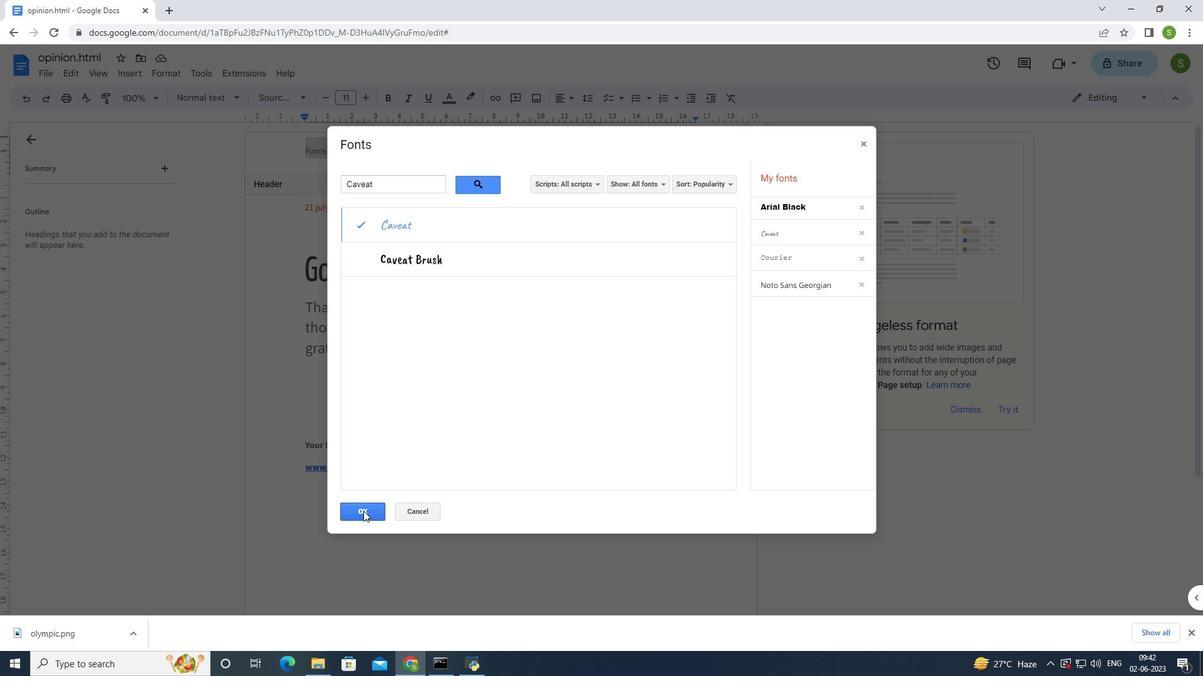 
Action: Mouse moved to (540, 263)
Screenshot: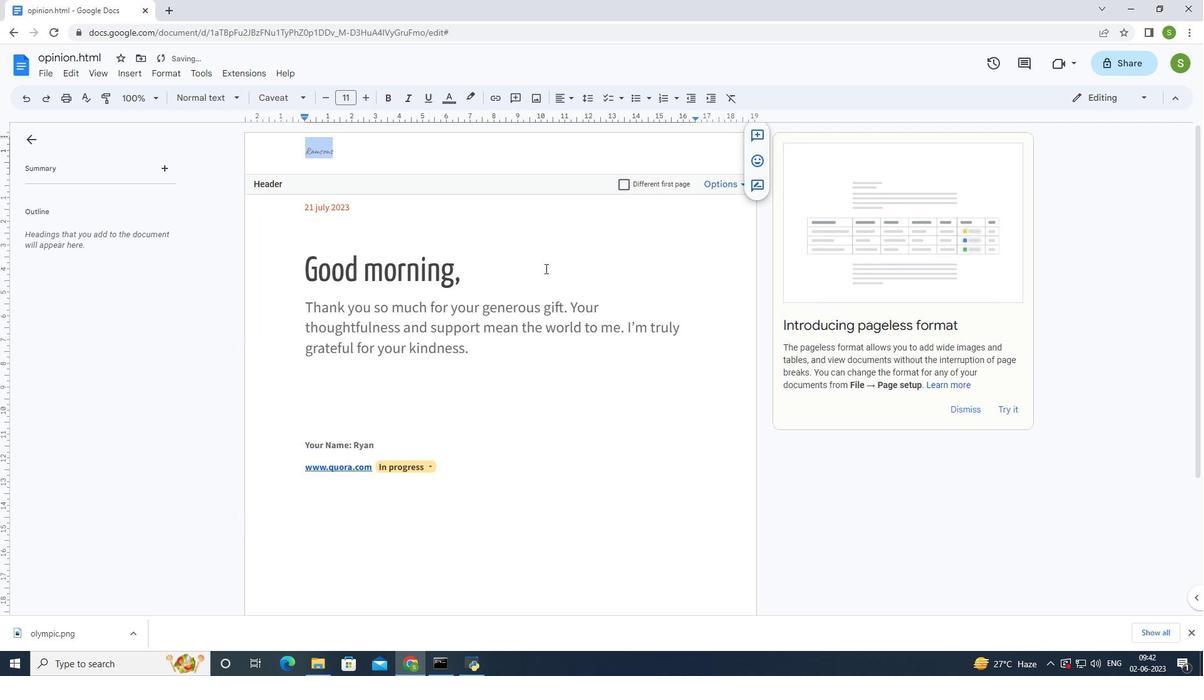
Action: Key pressed ctrl+S
Screenshot: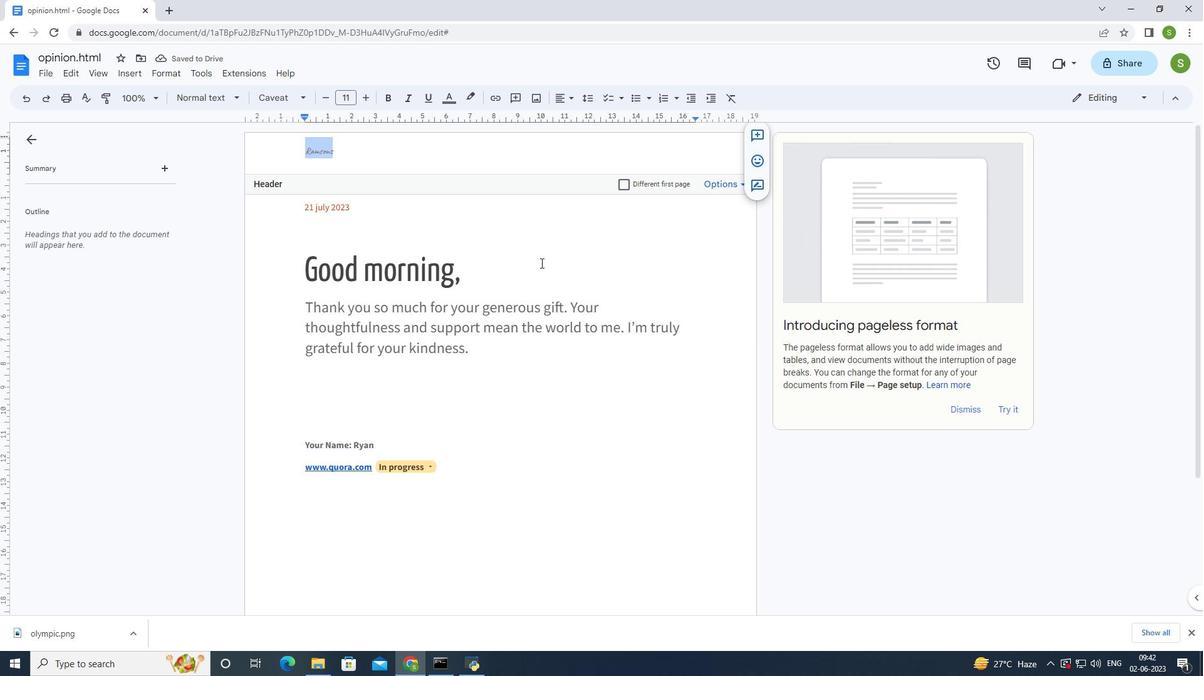 
